 Task: In the Contact  AliceKing@prospectparkzoo.com, Create email and send with subject: 'A Glimpse into the Future: Meet Our Disruptive Offering', and with mail content 'Hello,_x000D_
Welcome to a new era of excellence. Discover the tools and resources that will redefine your industry and set you on a path to greatness._x000D_
Thanks & Regards', attach the document: Contract.pdf and insert image: visitingcard.jpg. Below Thanks & Regards, write snapchat and insert the URL: 'www.snapchat.com'. Mark checkbox to create task to follow up : In 2 business days . Logged in from softage.4@softage.net
Action: Mouse moved to (81, 63)
Screenshot: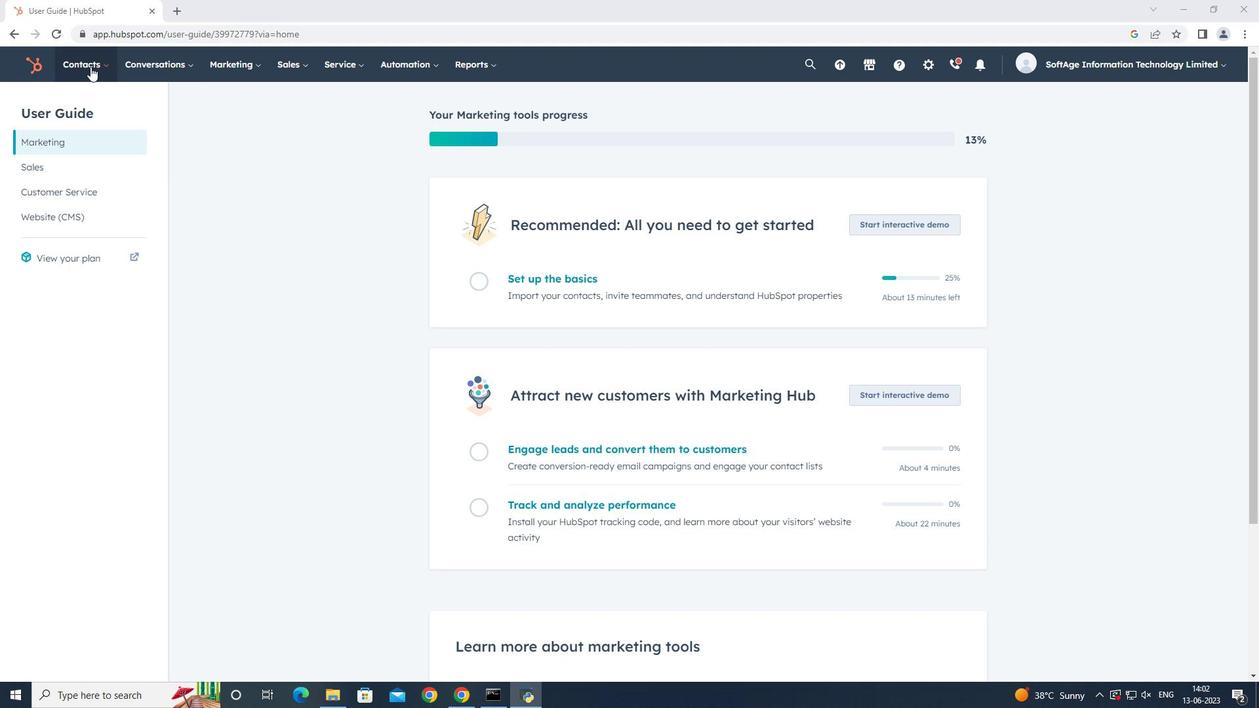 
Action: Mouse pressed left at (81, 63)
Screenshot: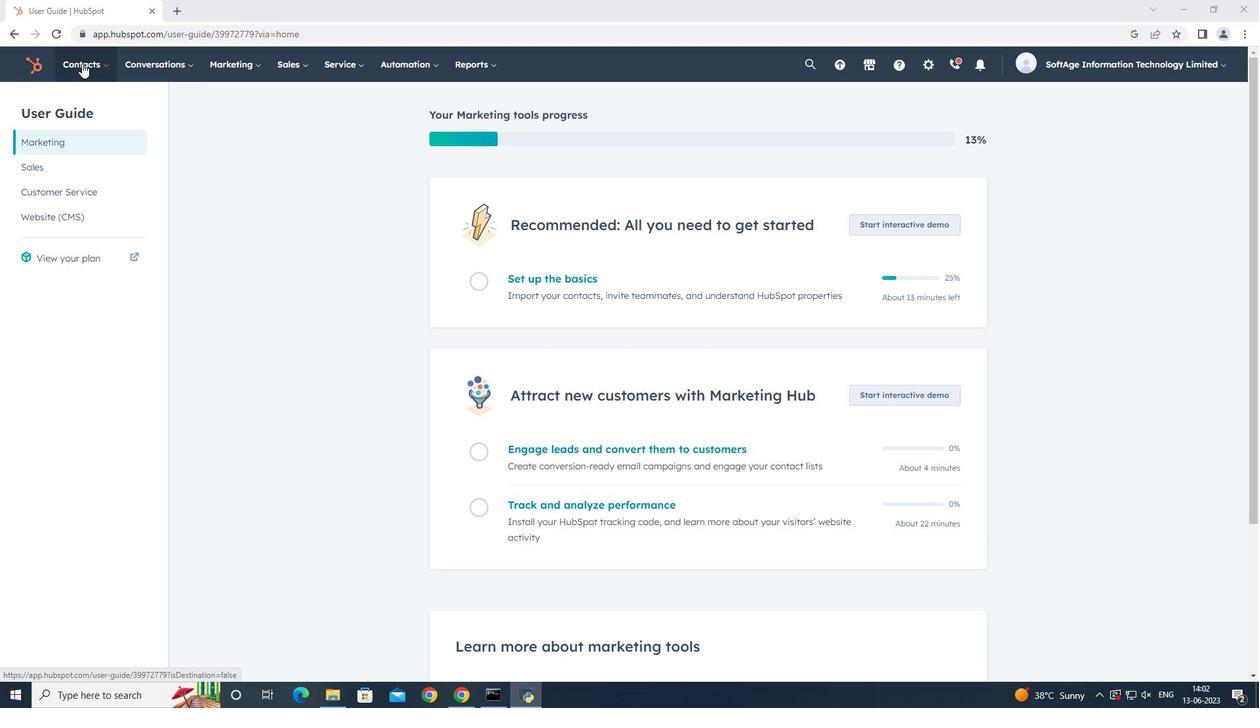 
Action: Mouse moved to (95, 99)
Screenshot: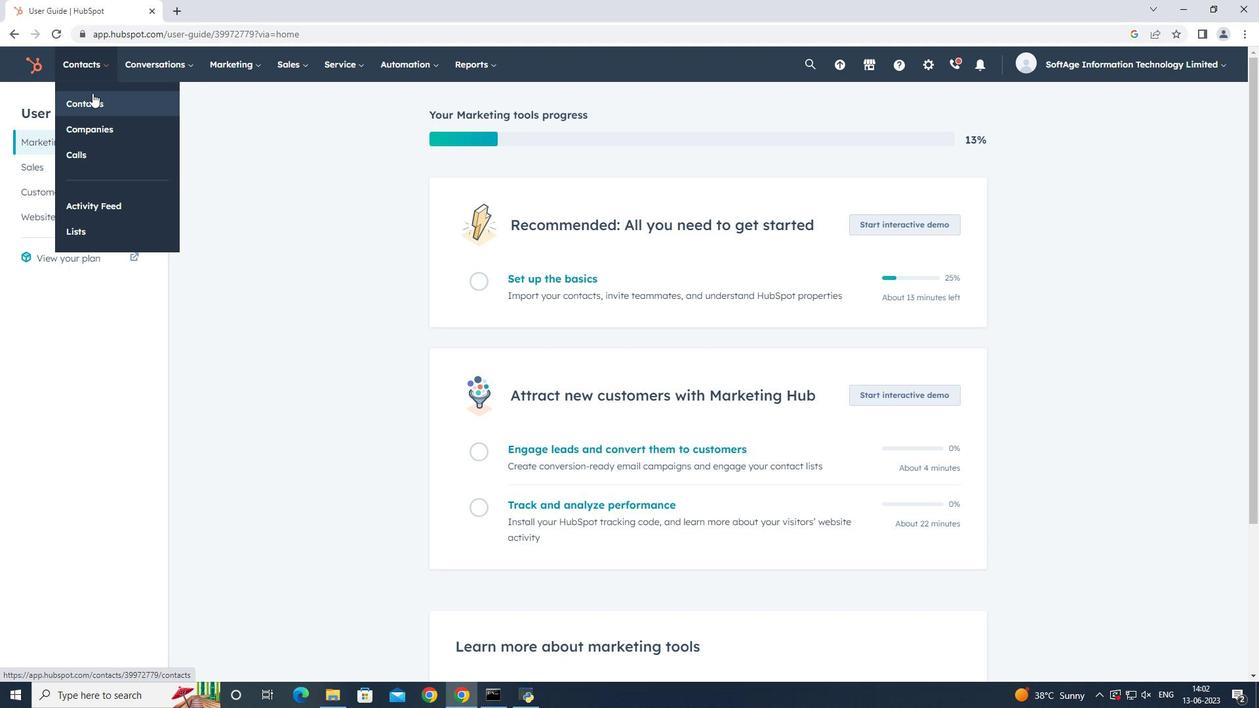 
Action: Mouse pressed left at (95, 99)
Screenshot: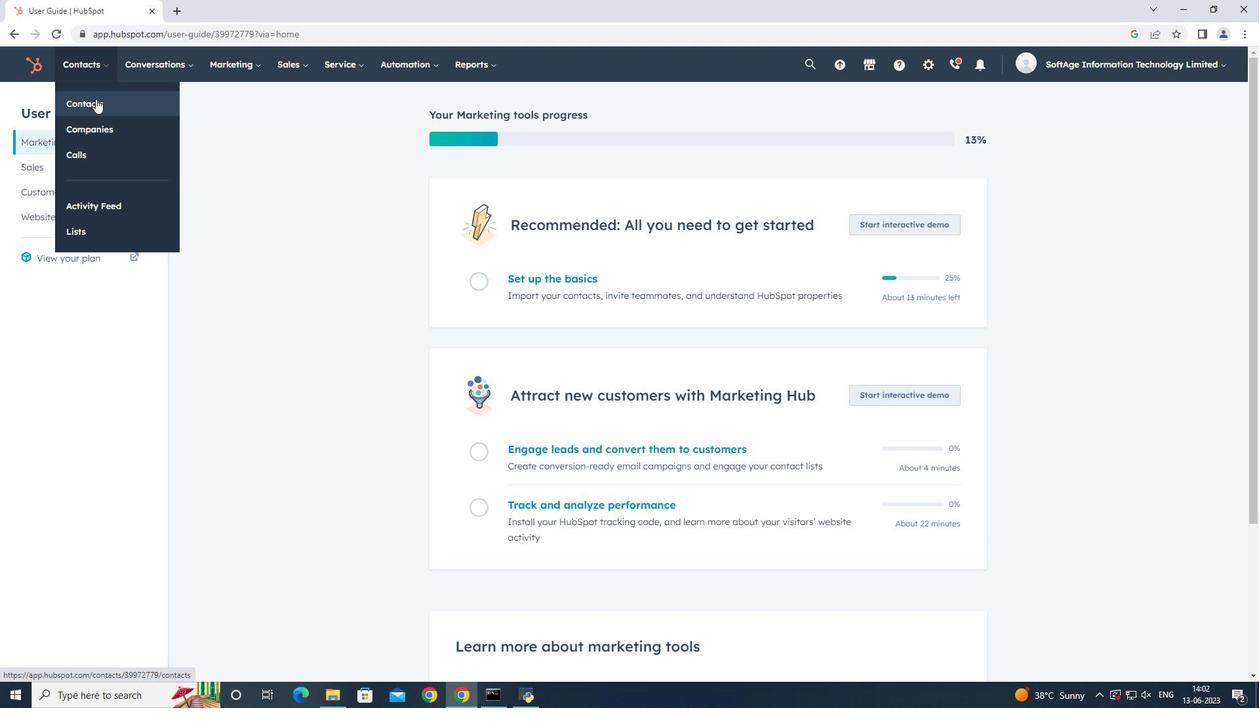 
Action: Mouse moved to (142, 208)
Screenshot: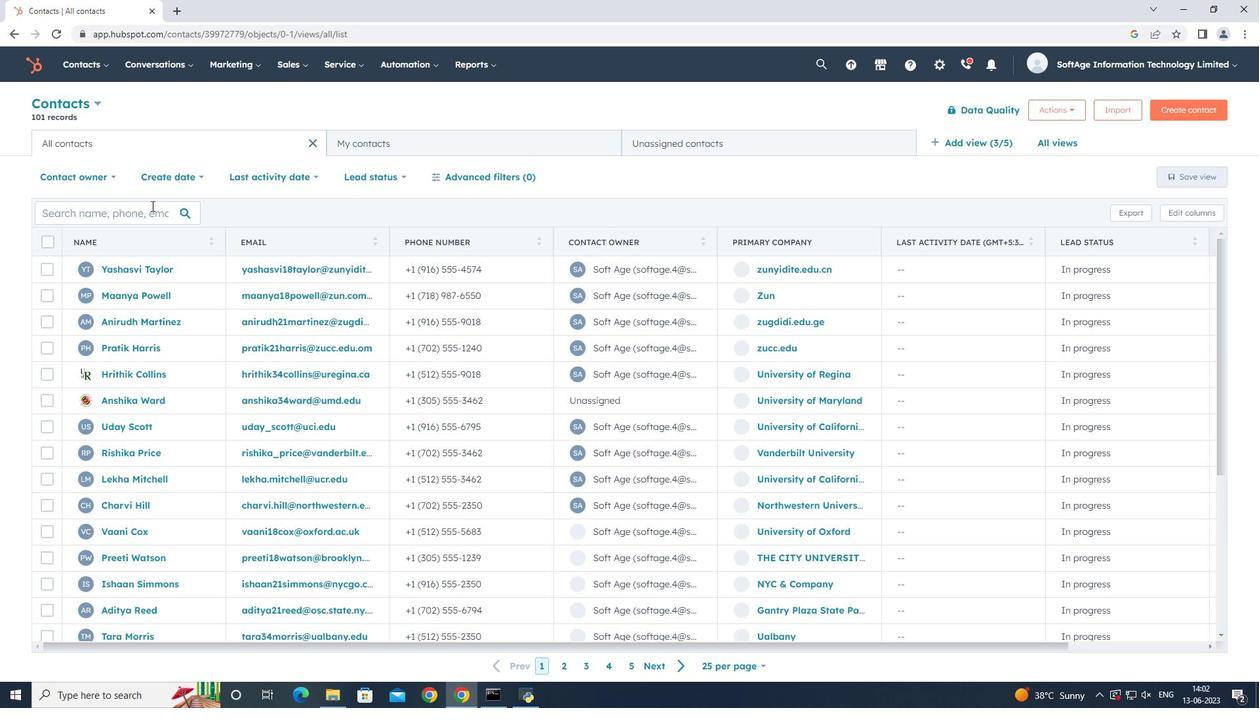 
Action: Mouse pressed left at (142, 208)
Screenshot: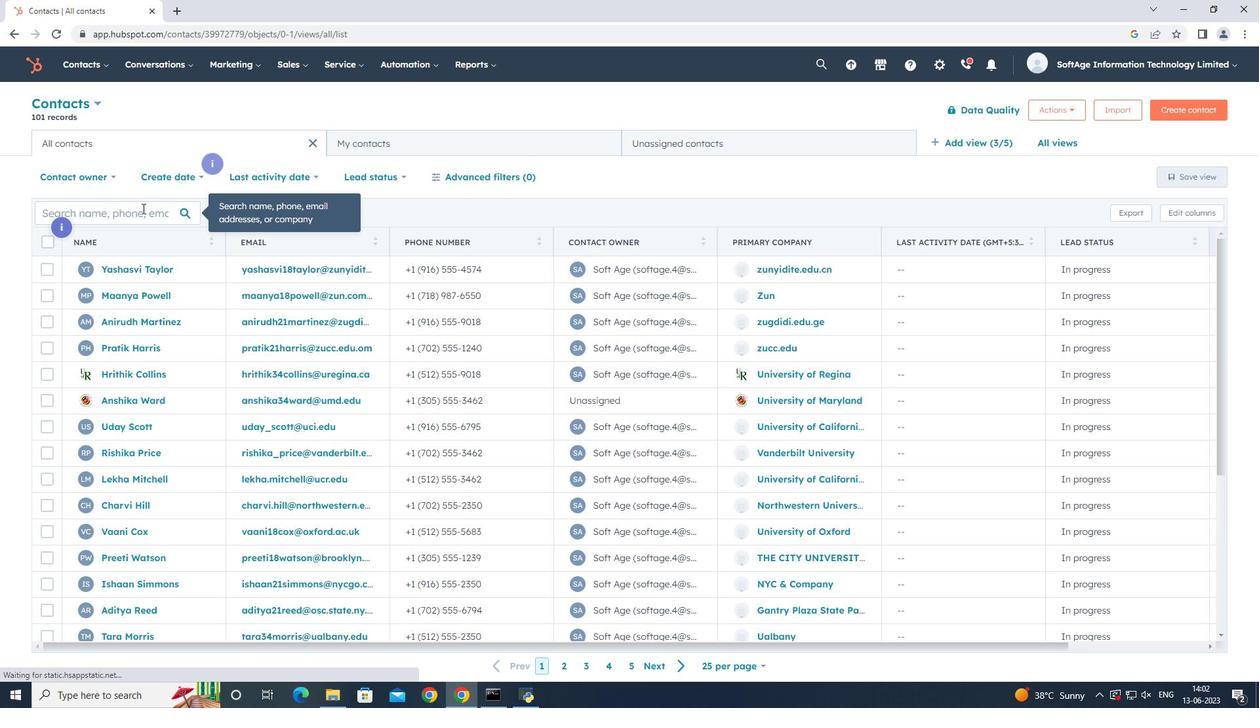 
Action: Key pressed <Key.shift>Alice
Screenshot: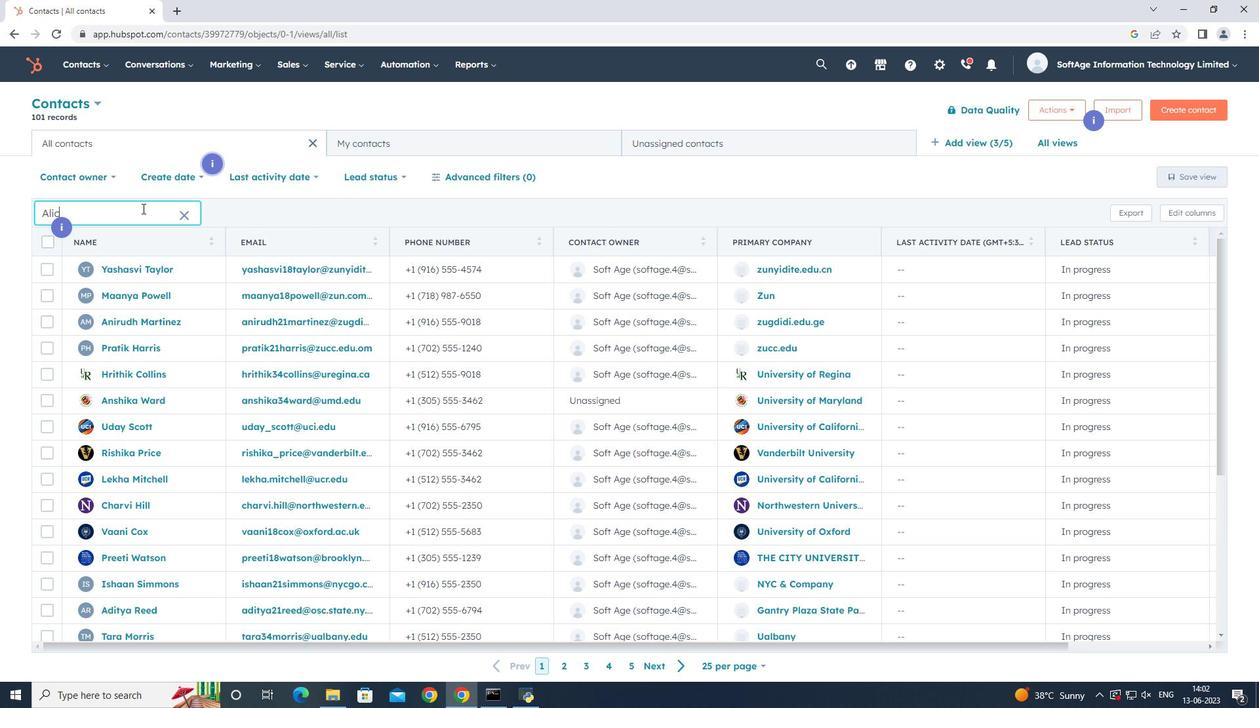 
Action: Mouse moved to (109, 375)
Screenshot: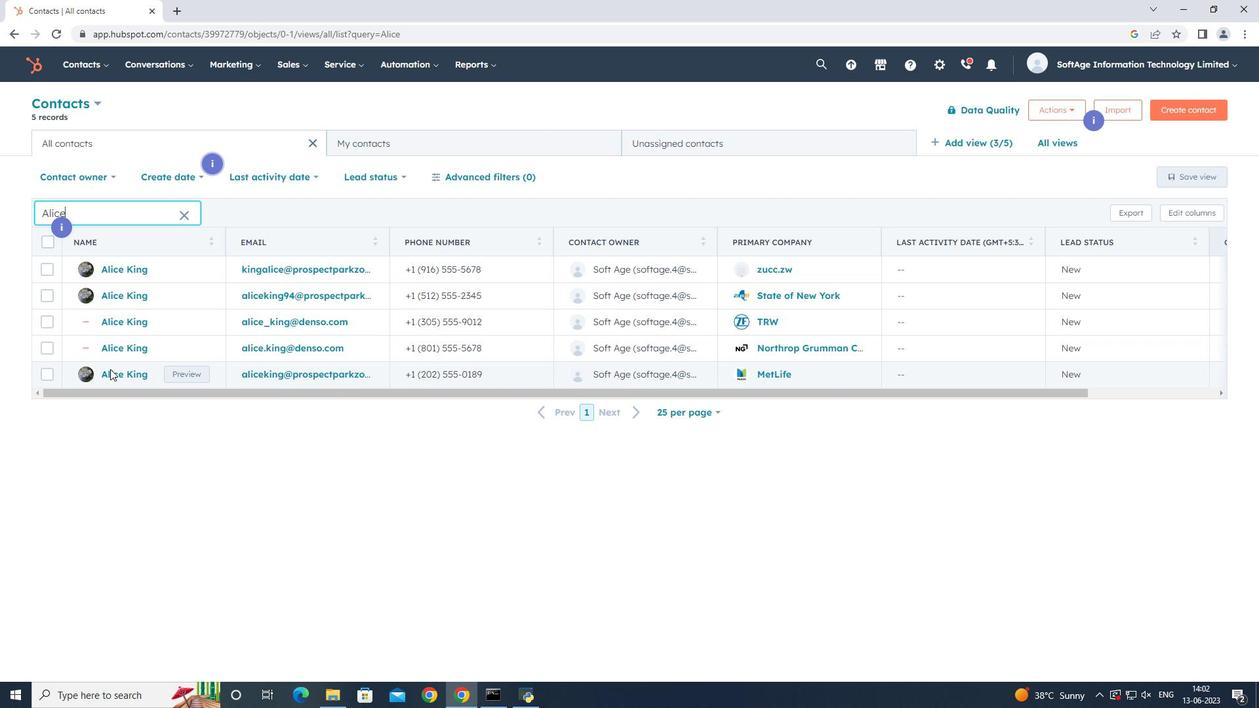 
Action: Mouse pressed left at (109, 375)
Screenshot: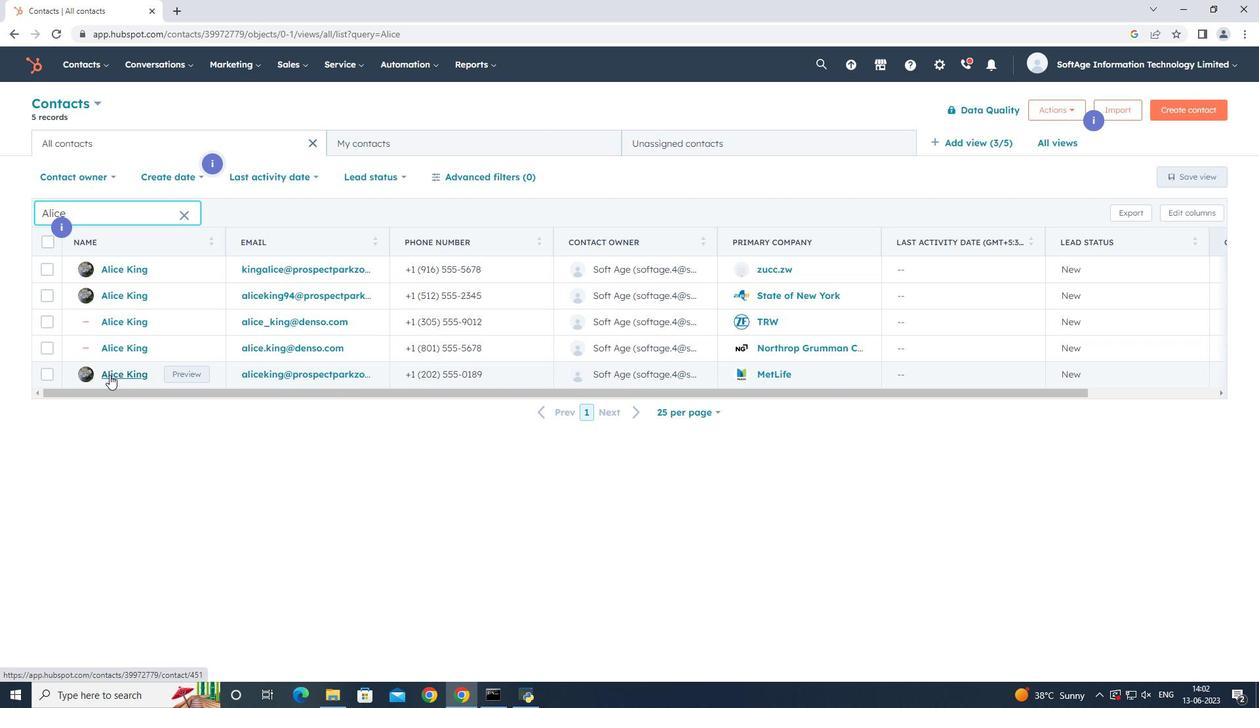 
Action: Mouse moved to (100, 221)
Screenshot: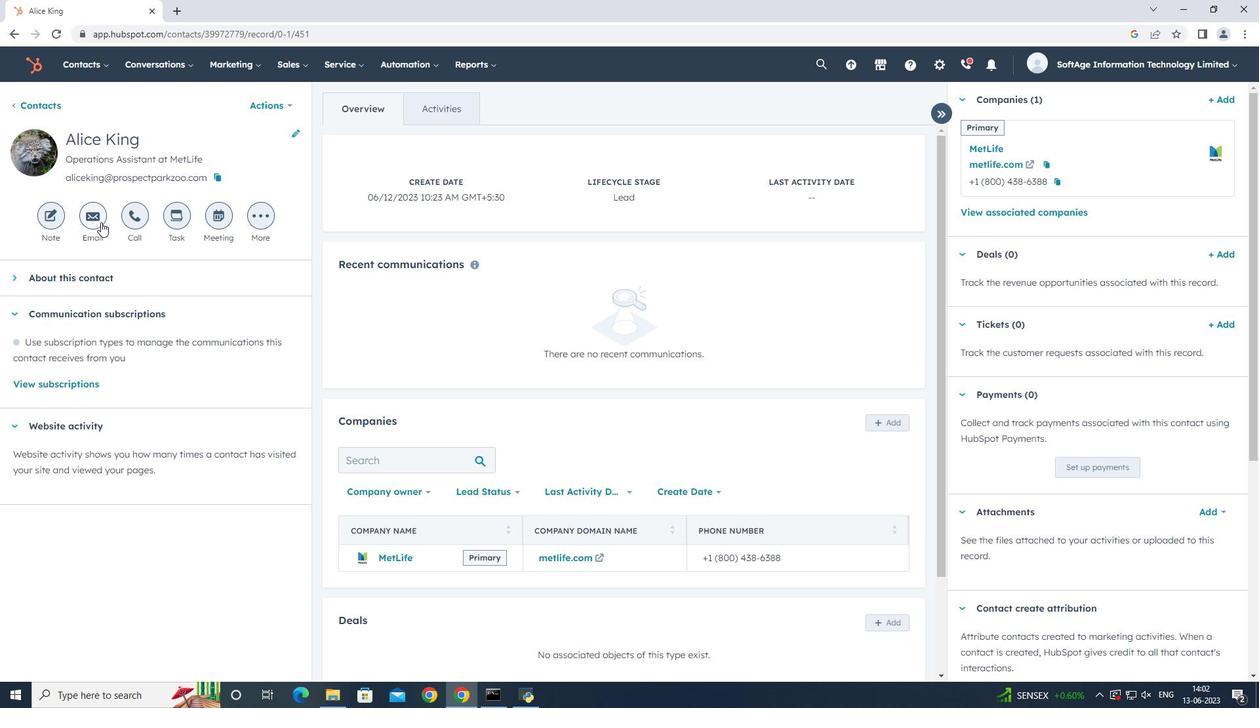 
Action: Mouse pressed left at (100, 221)
Screenshot: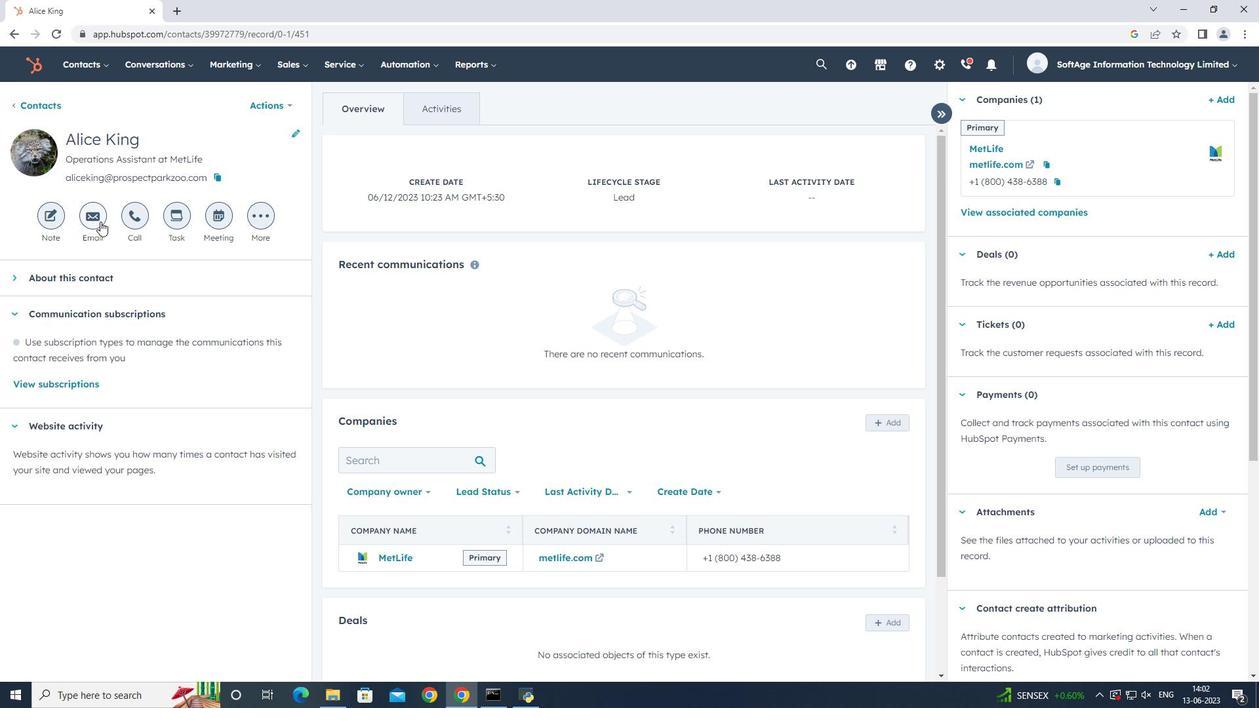 
Action: Mouse moved to (838, 445)
Screenshot: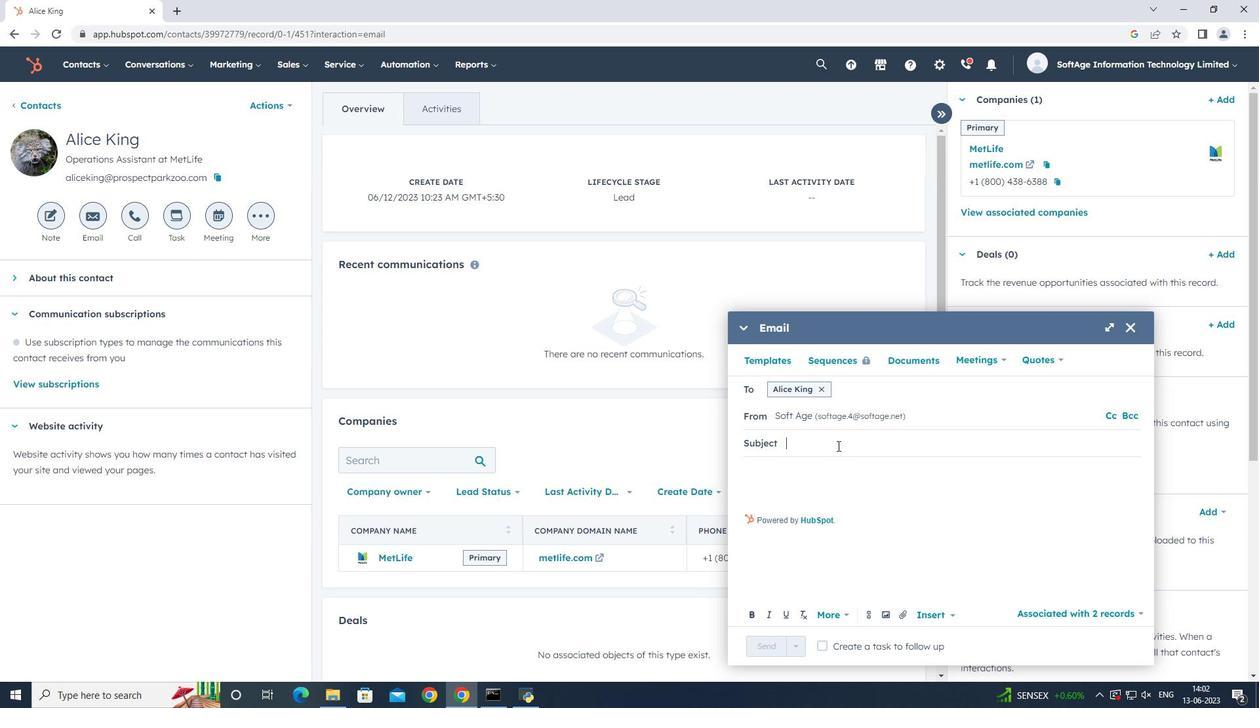 
Action: Key pressed <Key.shift>A<Key.space><Key.shift><Key.shift><Key.shift><Key.shift><Key.shift><Key.shift><Key.shift><Key.shift><Key.shift><Key.shift><Key.shift><Key.shift><Key.shift><Key.shift><Key.shift><Key.shift><Key.shift><Key.shift><Key.shift><Key.shift><Key.shift>Glimpse<Key.space>into<Key.space>the<Key.space><Key.shift><Key.shift><Key.shift><Key.shift>Future<Key.shift_r><Key.shift_r><Key.shift_r>:<Key.space><Key.shift_r><Key.shift_r><Key.shift_r><Key.shift_r><Key.shift_r><Key.shift_r><Key.shift_r><Key.shift_r><Key.shift_r><Key.shift_r><Key.shift_r>Meet<Key.space><Key.shift_r><Key.shift_r><Key.shift_r><Key.shift_r><Key.shift_r>Our<Key.space><Key.shift><Key.shift><Key.shift><Key.shift><Key.shift><Key.shift><Key.shift><Key.shift><Key.shift><Key.shift><Key.shift><Key.shift><Key.shift><Key.shift><Key.shift><Key.shift><Key.shift><Key.shift><Key.shift><Key.shift><Key.shift><Key.shift><Key.shift><Key.shift>Disruptive<Key.space><Key.shift_r><Key.shift_r><Key.shift_r><Key.shift_r>Offering
Screenshot: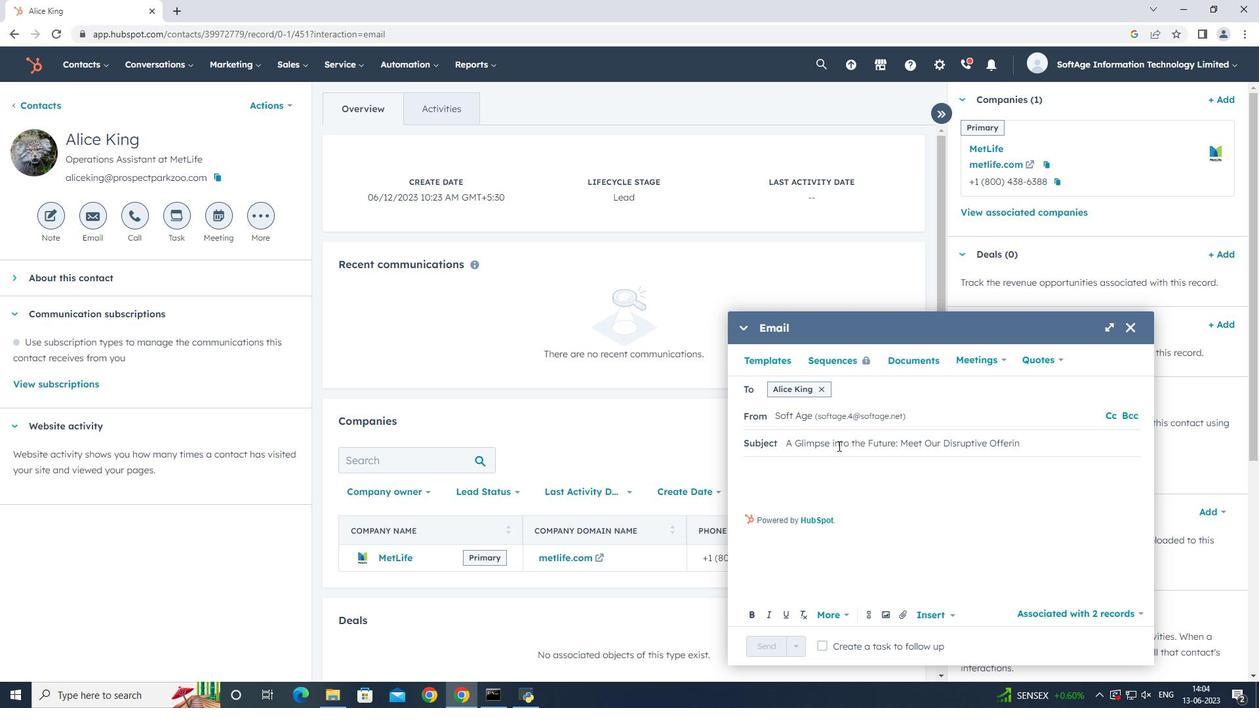 
Action: Mouse moved to (900, 481)
Screenshot: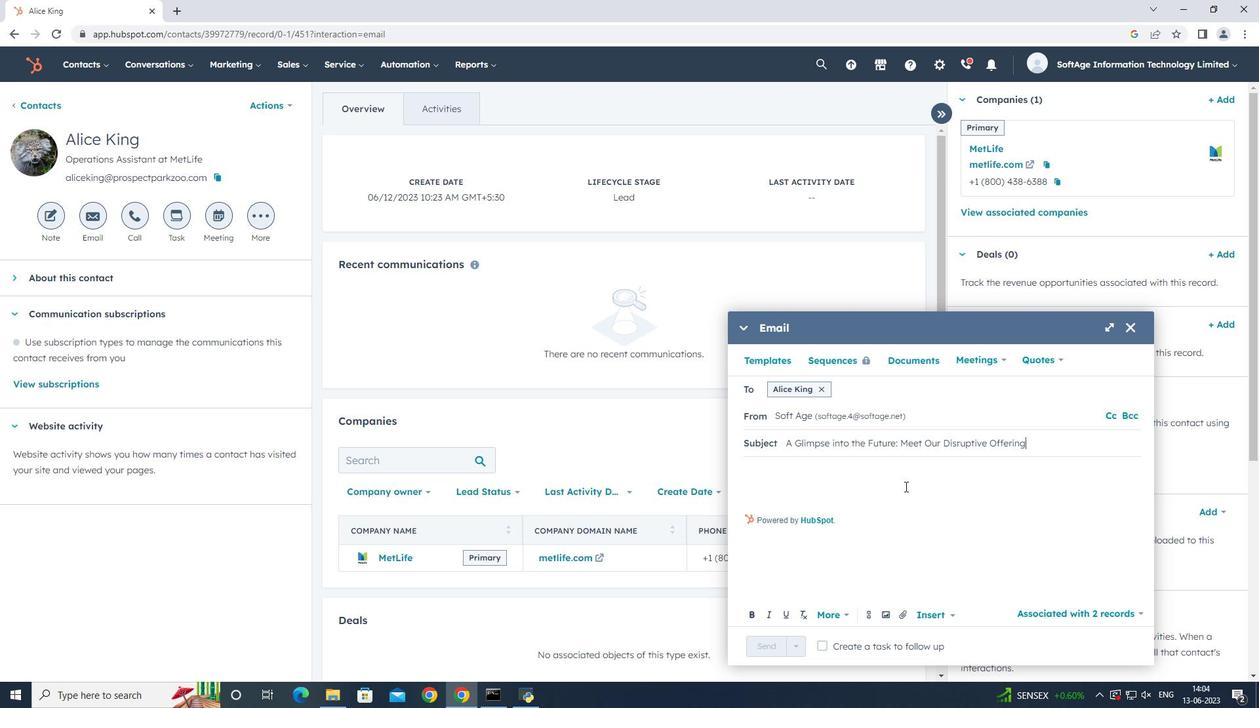 
Action: Mouse pressed left at (900, 481)
Screenshot: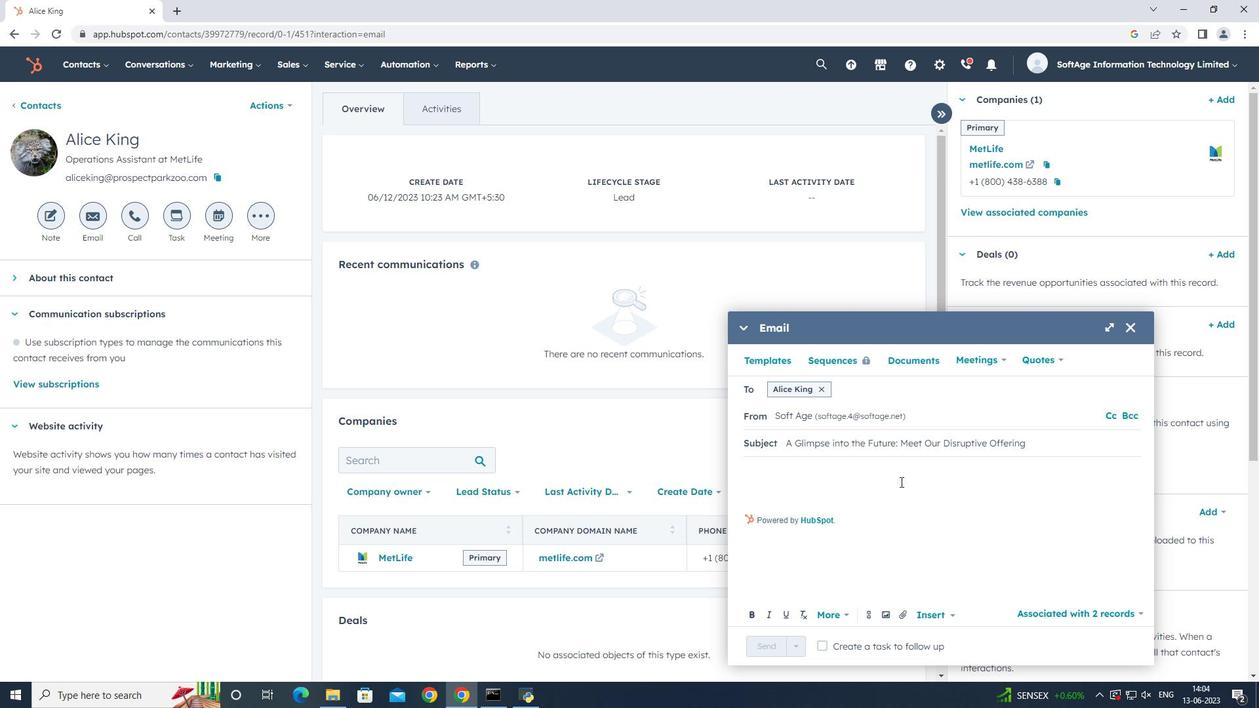 
Action: Mouse moved to (900, 470)
Screenshot: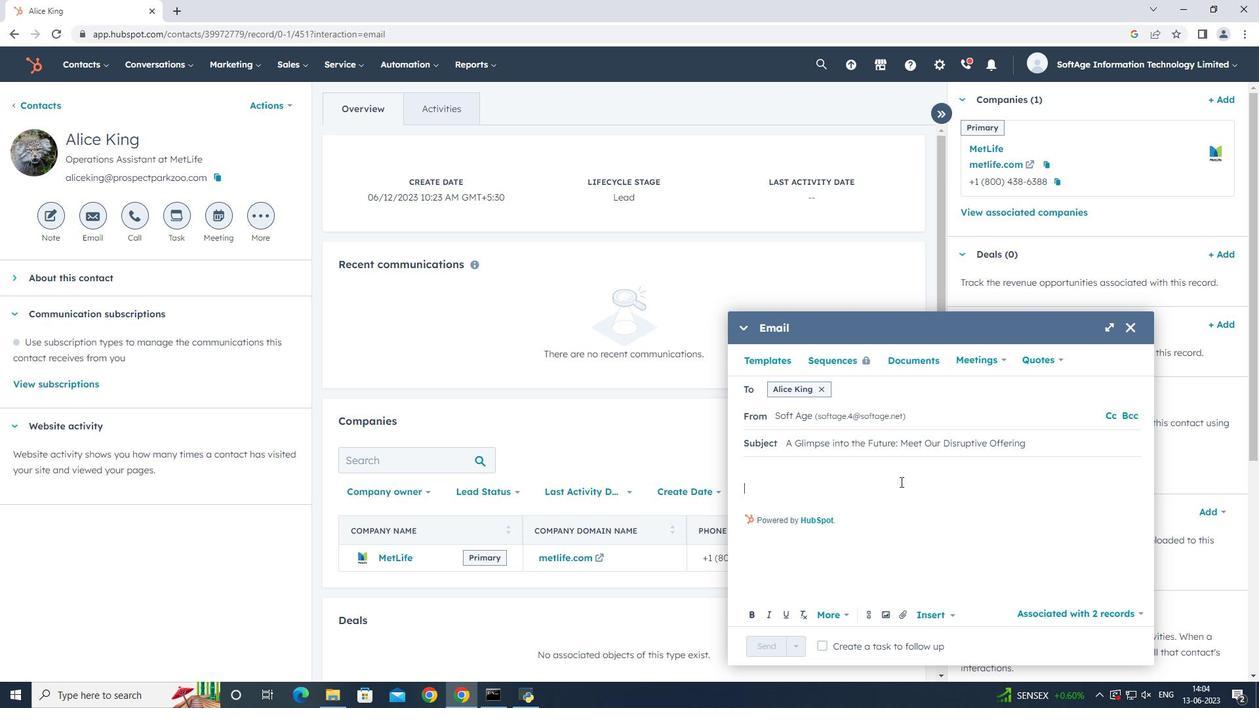 
Action: Mouse pressed left at (900, 470)
Screenshot: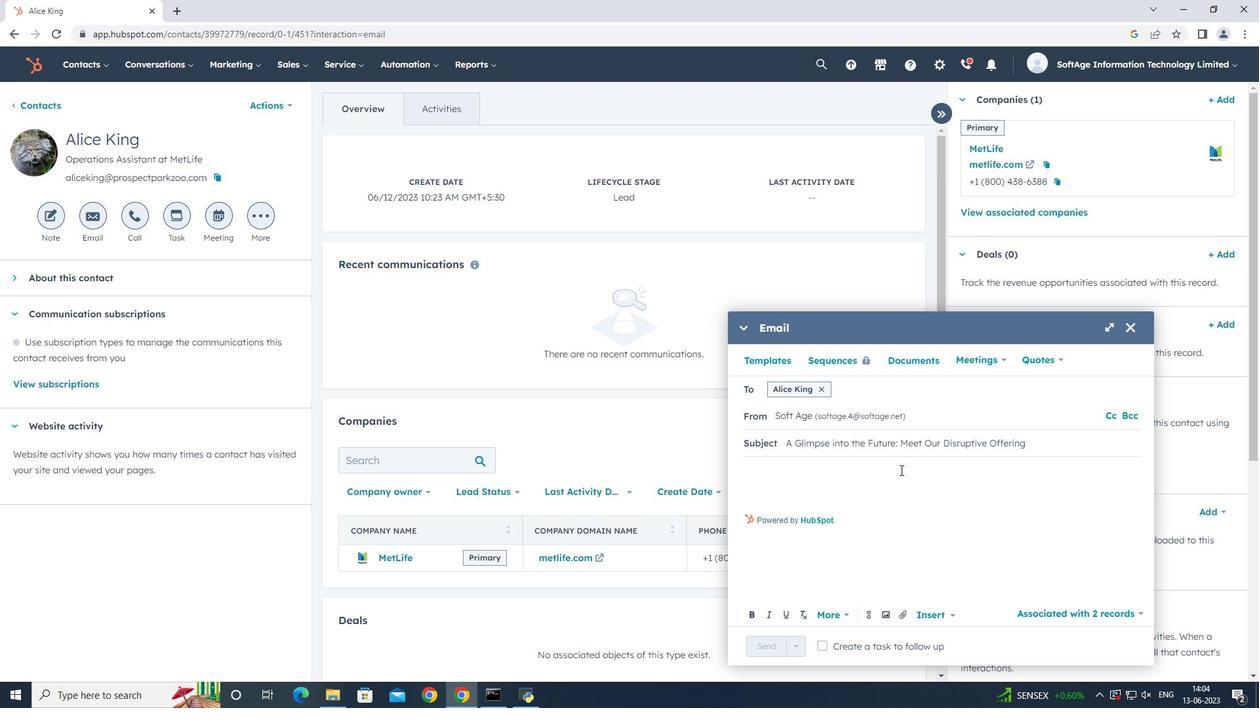 
Action: Mouse moved to (902, 464)
Screenshot: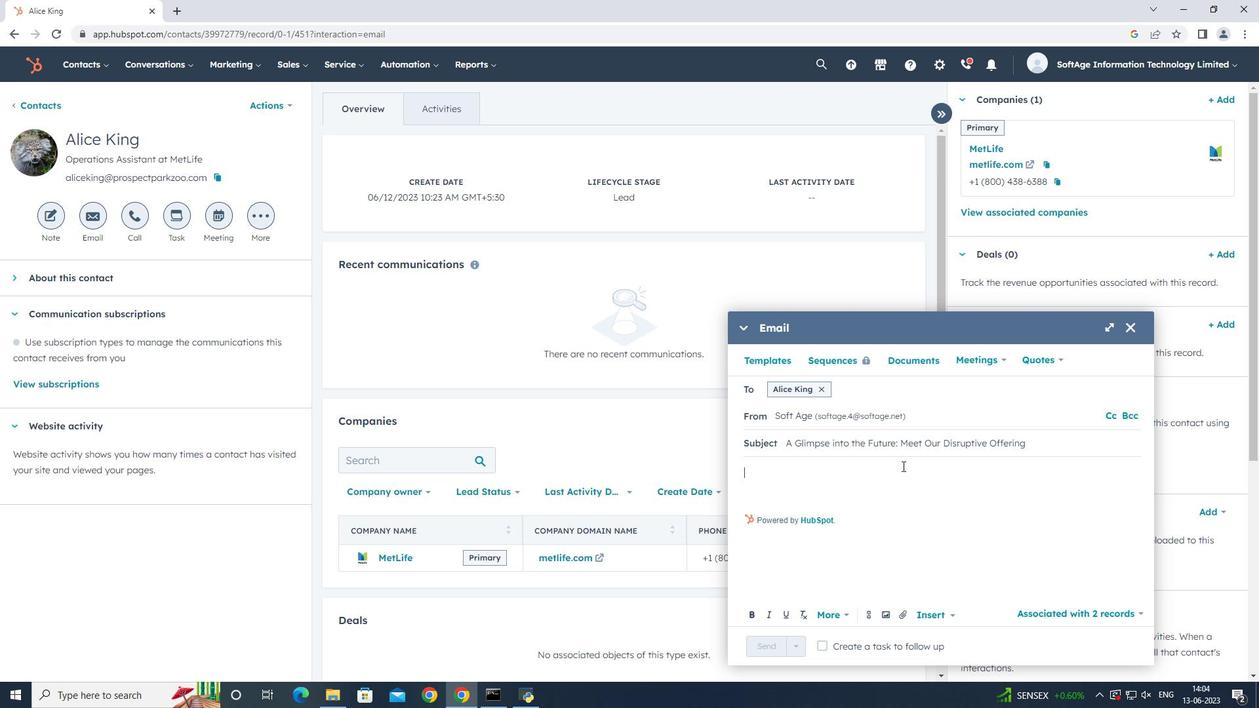 
Action: Key pressed <Key.shift>Hello,<Key.down><Key.down><Key.up><Key.down>
Screenshot: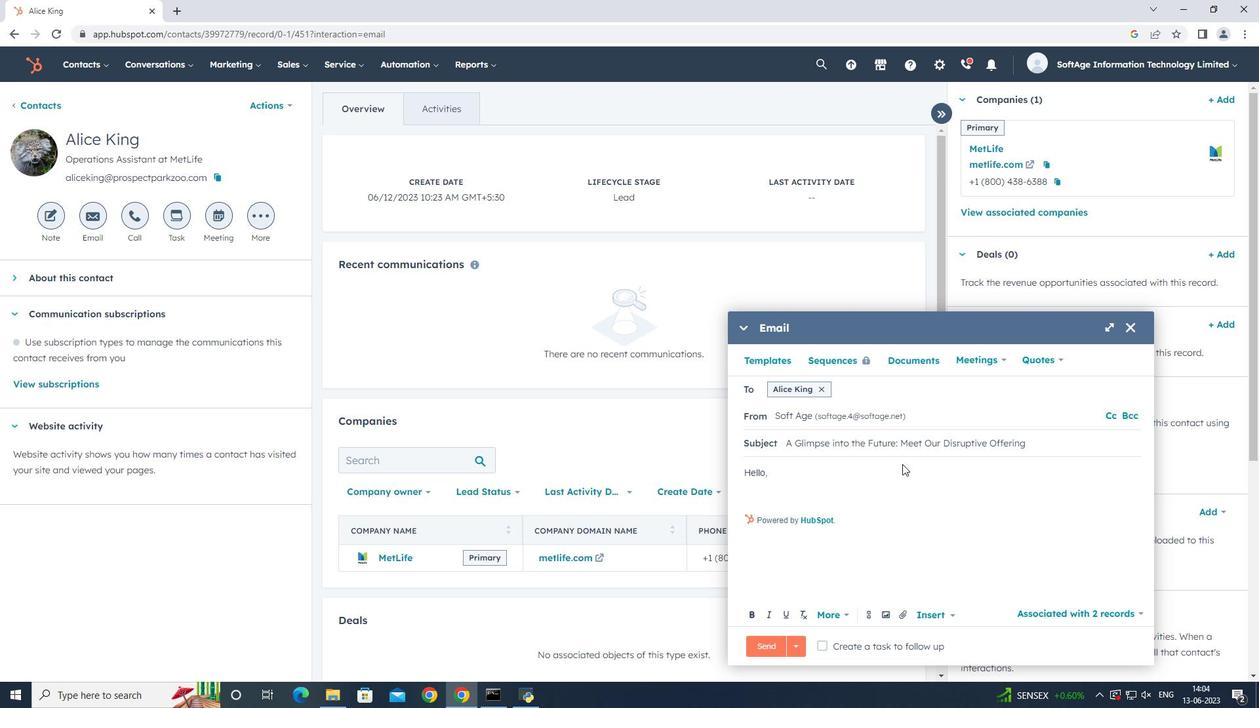 
Action: Mouse moved to (966, 479)
Screenshot: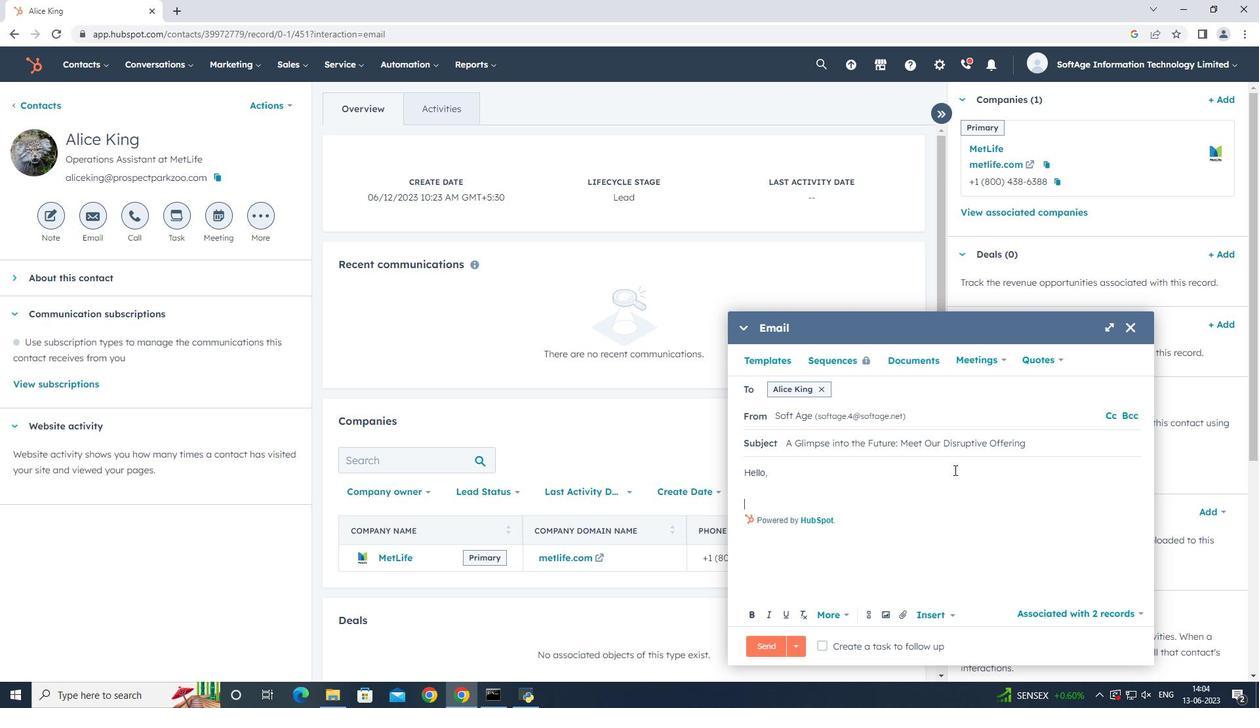 
Action: Key pressed <Key.up><Key.down>
Screenshot: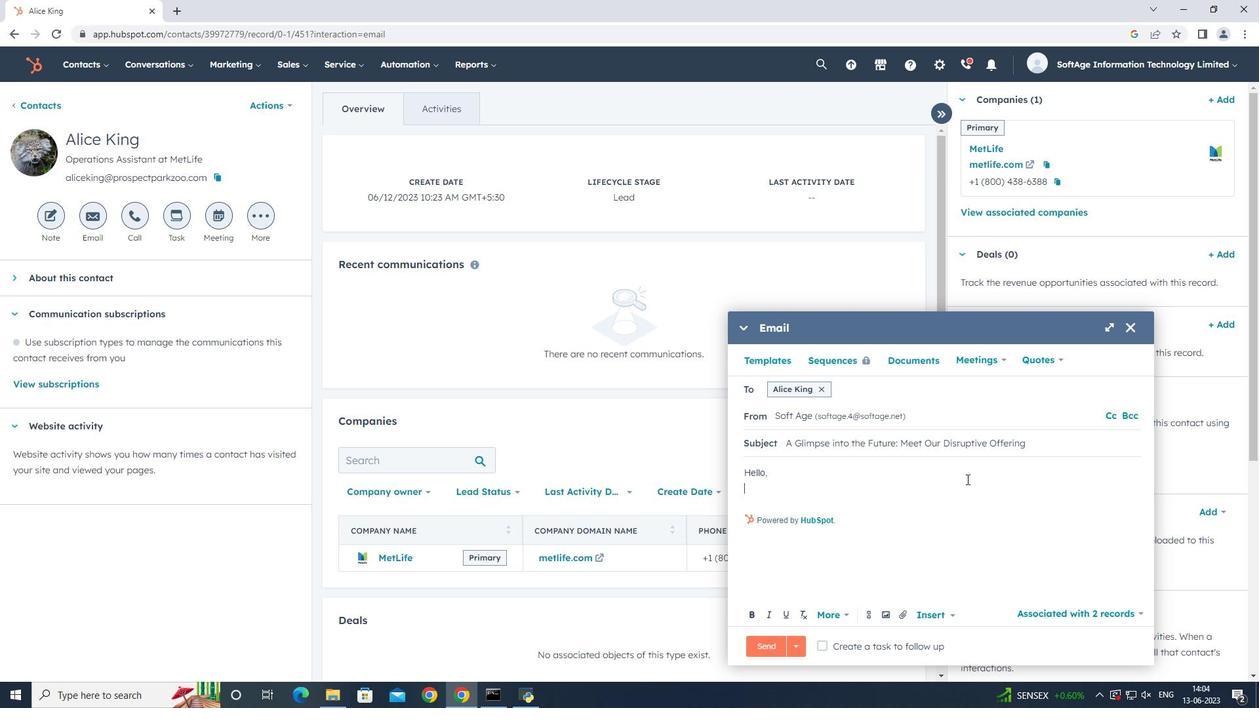 
Action: Mouse moved to (948, 519)
Screenshot: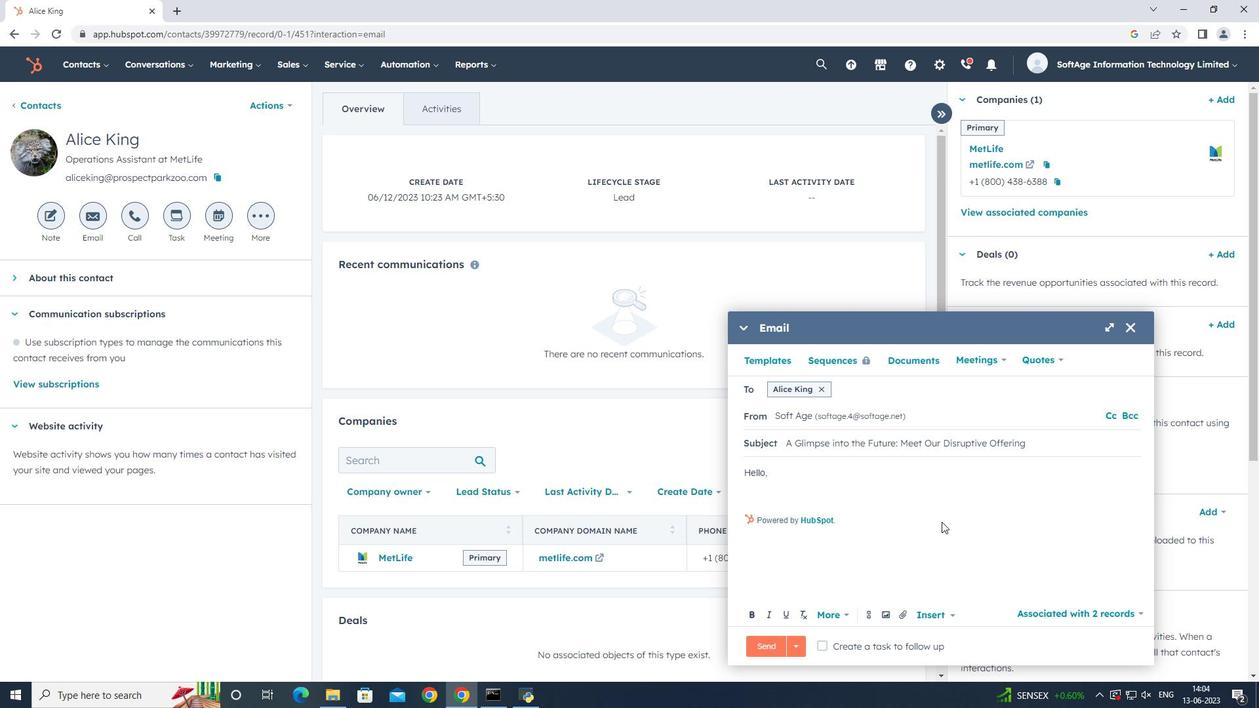 
Action: Key pressed <Key.shift><Key.shift><Key.shift><Key.shift><Key.shift><Key.shift><Key.shift><Key.shift><Key.shift><Key.shift><Key.shift><Key.shift><Key.shift><Key.shift><Key.shift><Key.shift><Key.shift><Key.shift><Key.shift><Key.shift><Key.shift><Key.shift><Key.shift><Key.shift><Key.shift>Welcome<Key.space>to<Key.space>a<Key.space>new<Key.space>era<Key.space>of<Key.space>excellence.<Key.space><Key.shift><Key.shift>Disci<Key.backspace>over<Key.space>the<Key.space>tools<Key.space>and<Key.space>resources<Key.space>that<Key.space>will<Key.space>redefine<Key.space>your<Key.space>industry<Key.space>and<Key.space>set<Key.space>you<Key.space>on<Key.space>a<Key.space>path<Key.space>to<Key.space>greatness.<Key.enter><Key.enter><Key.shift>Thanks<Key.space><Key.shift>&<Key.space><Key.shift>Regards,<Key.enter>
Screenshot: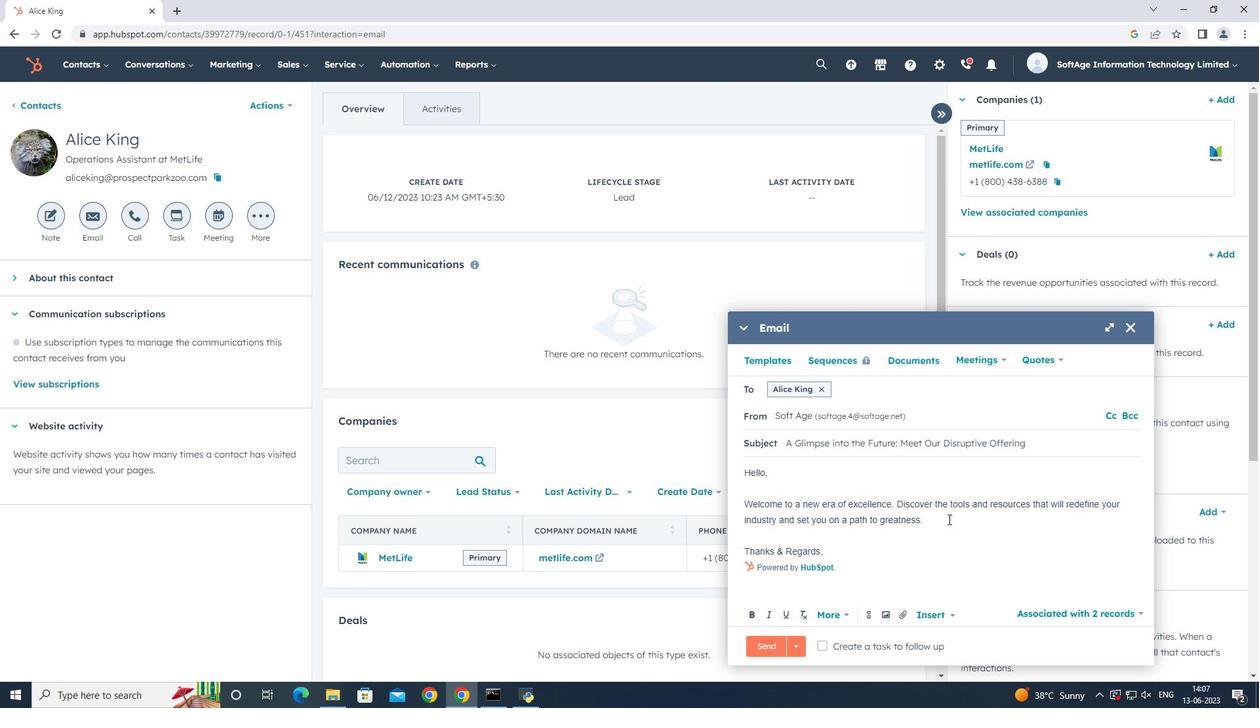 
Action: Mouse moved to (880, 521)
Screenshot: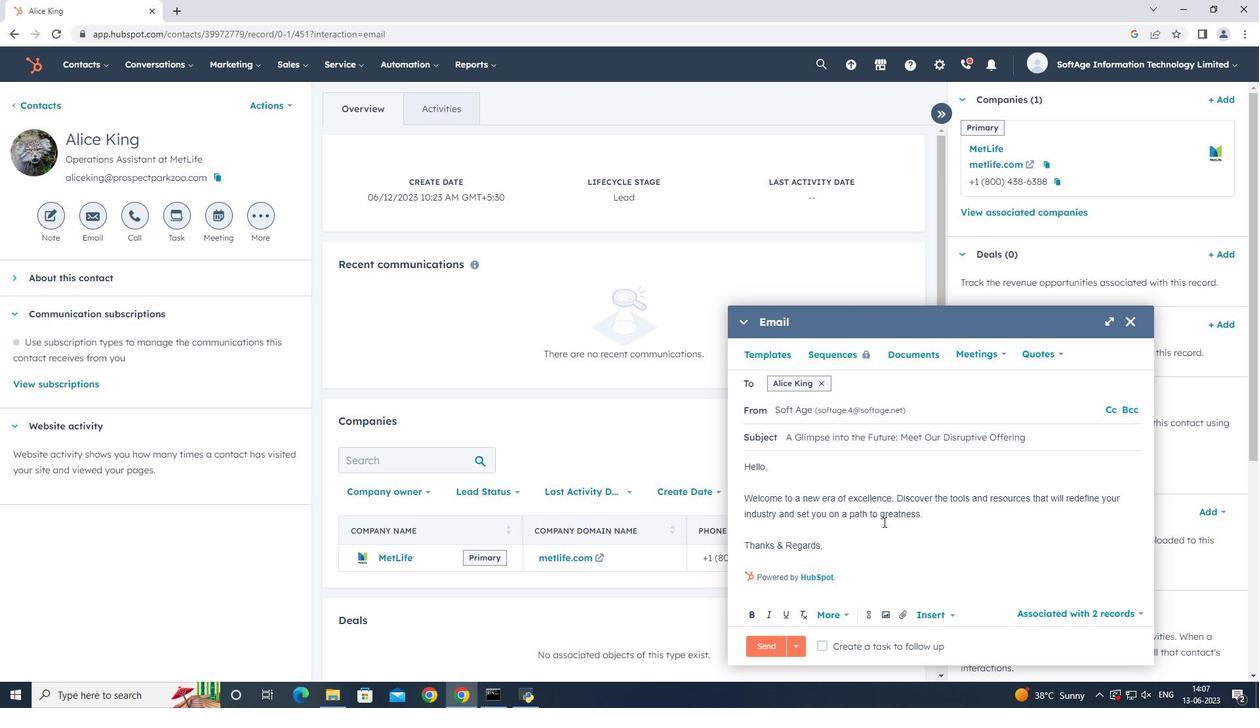 
Action: Key pressed <Key.backspace>
Screenshot: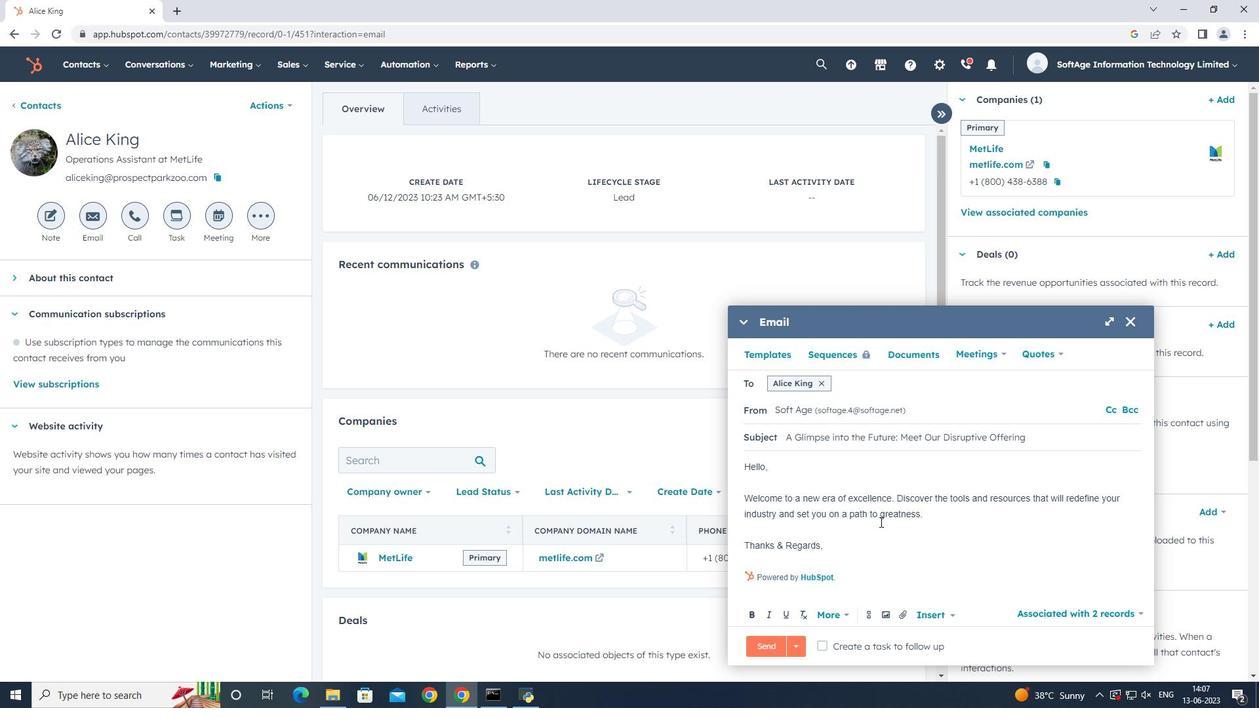 
Action: Mouse moved to (901, 617)
Screenshot: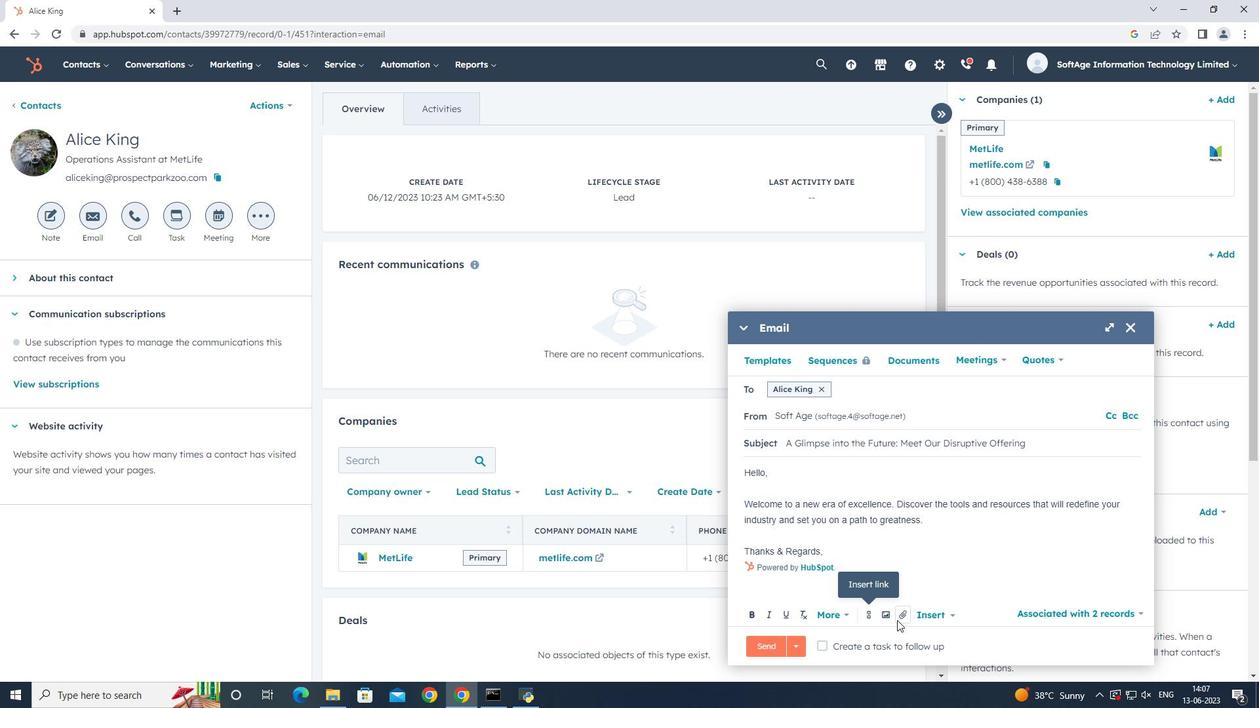 
Action: Mouse pressed left at (901, 617)
Screenshot: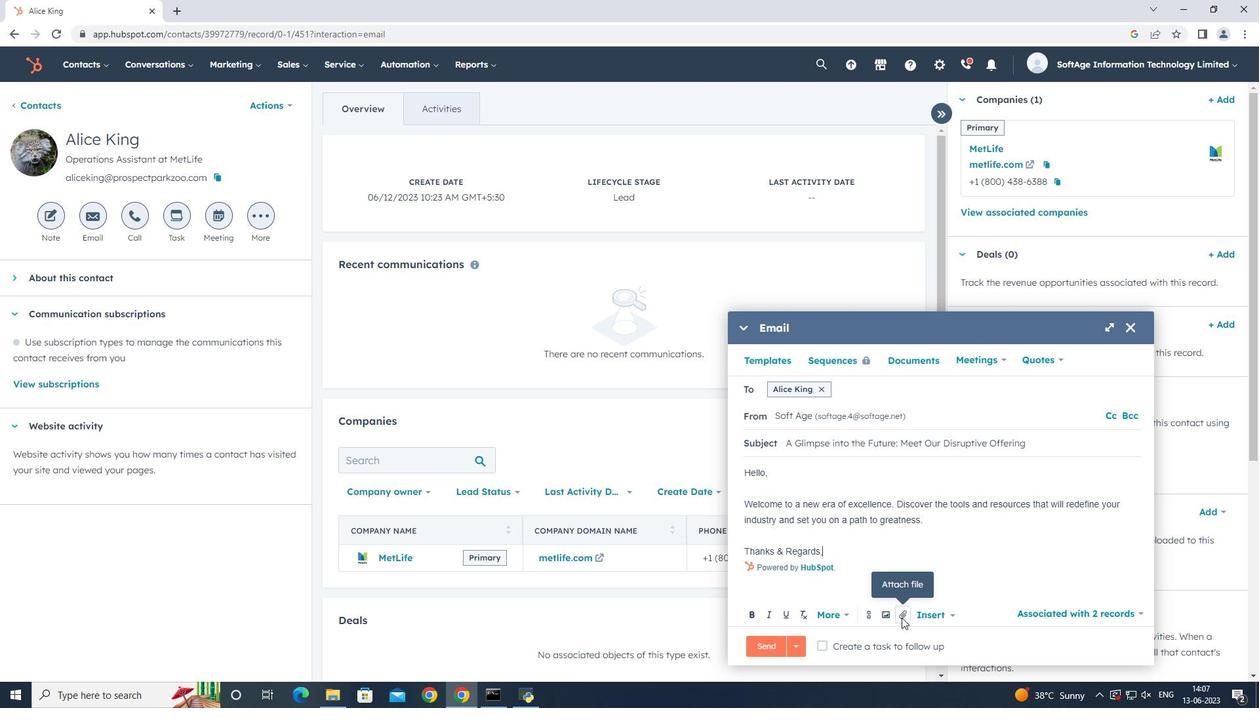 
Action: Mouse moved to (919, 581)
Screenshot: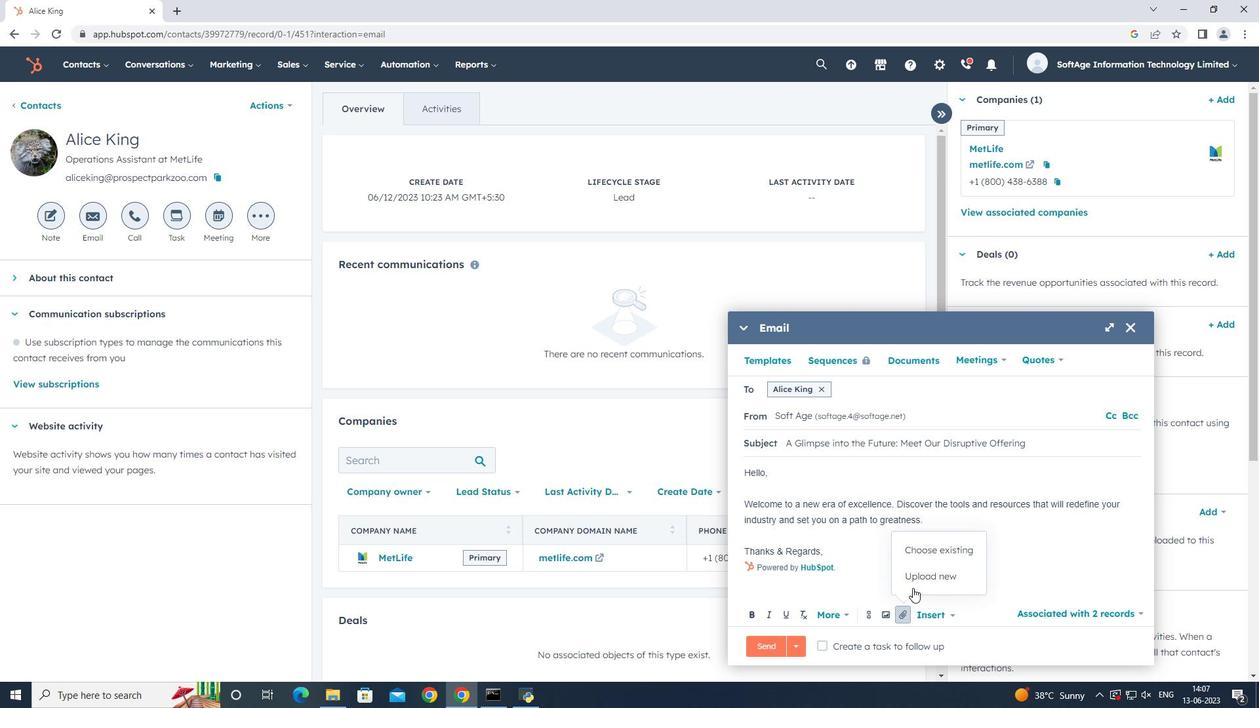 
Action: Mouse pressed left at (919, 581)
Screenshot: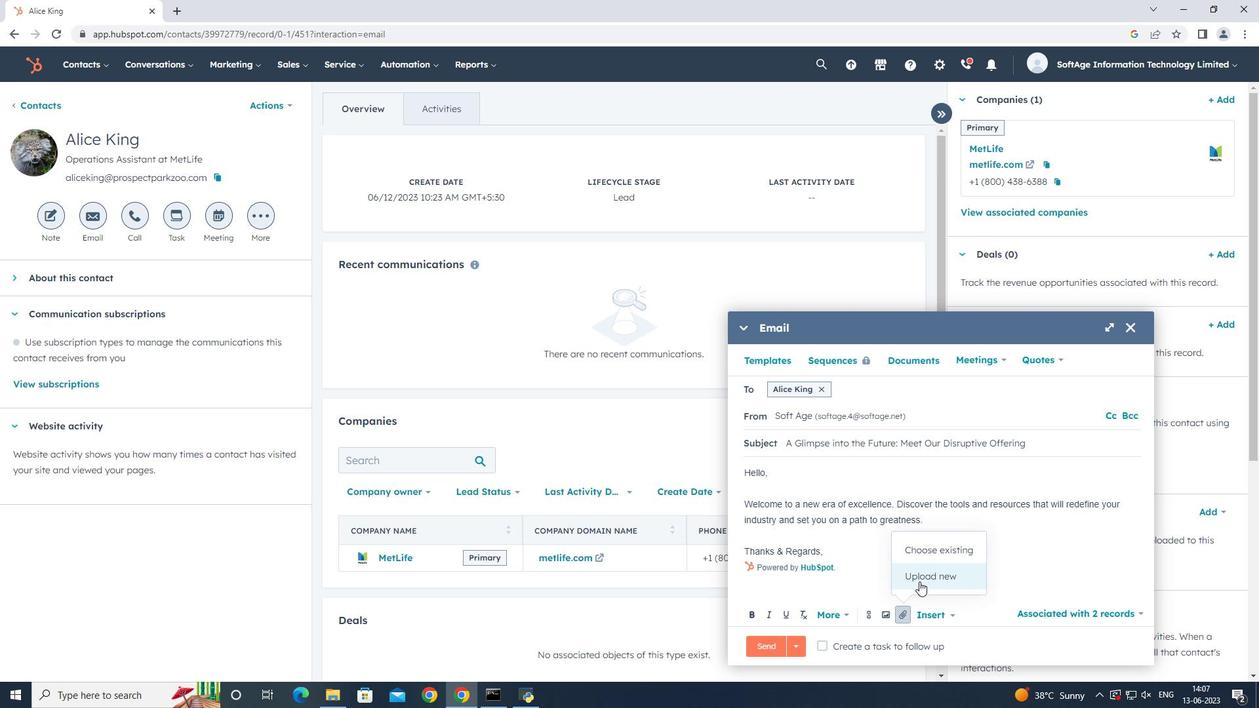 
Action: Mouse moved to (306, 133)
Screenshot: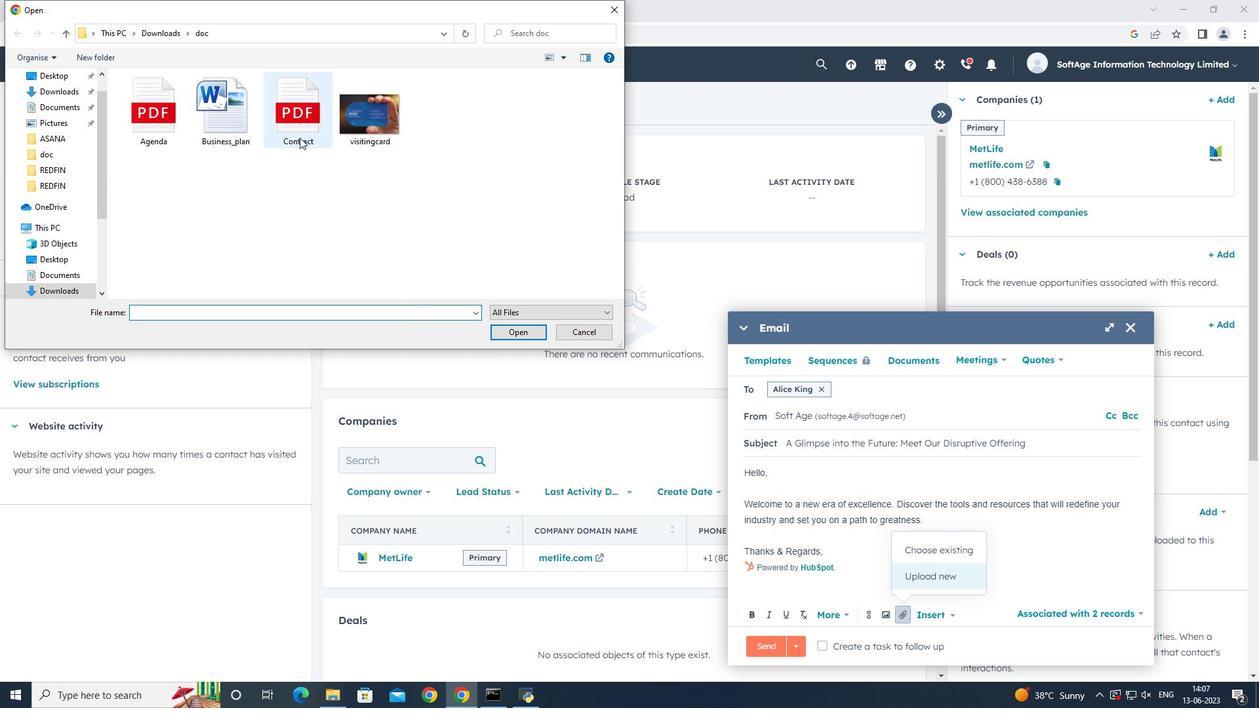 
Action: Mouse pressed left at (306, 133)
Screenshot: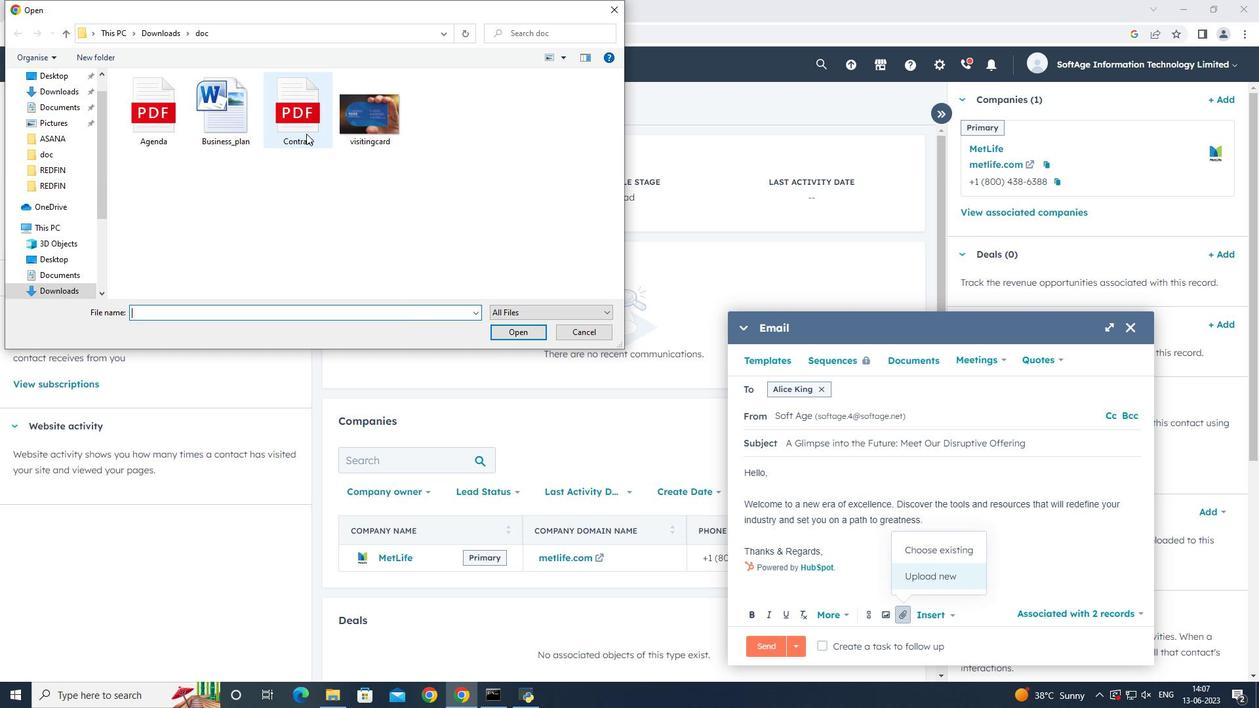
Action: Mouse pressed left at (306, 133)
Screenshot: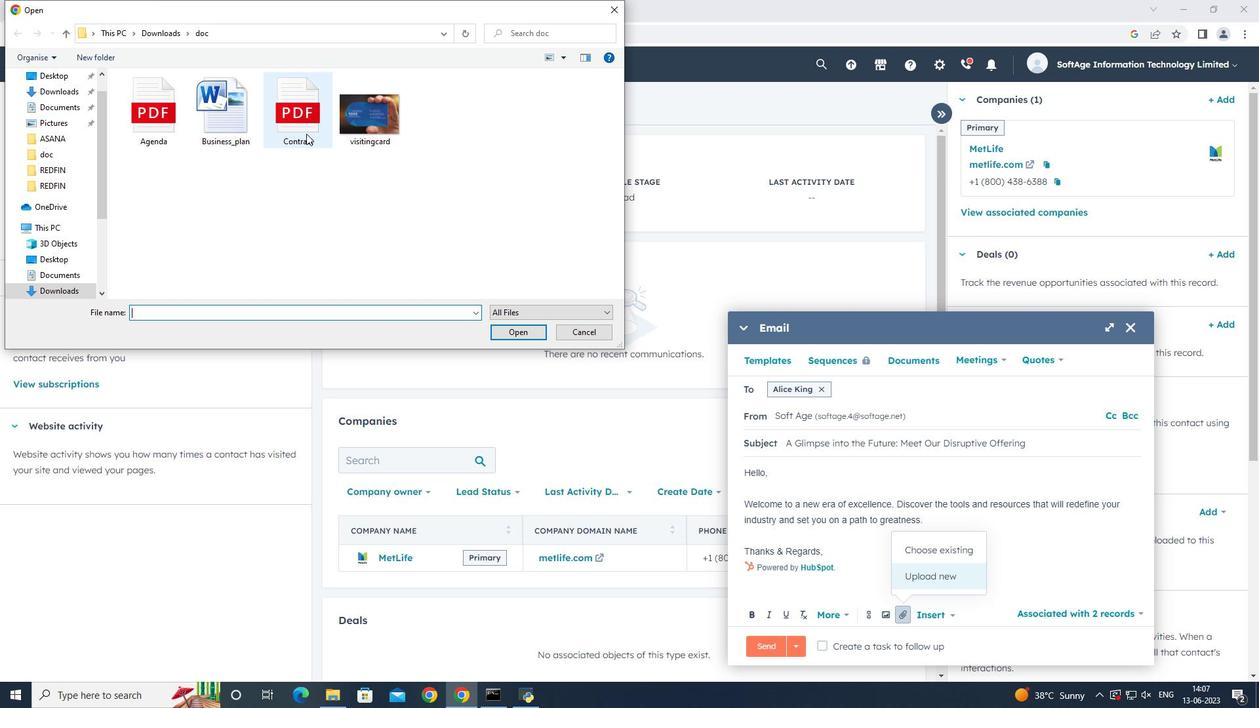
Action: Mouse moved to (889, 580)
Screenshot: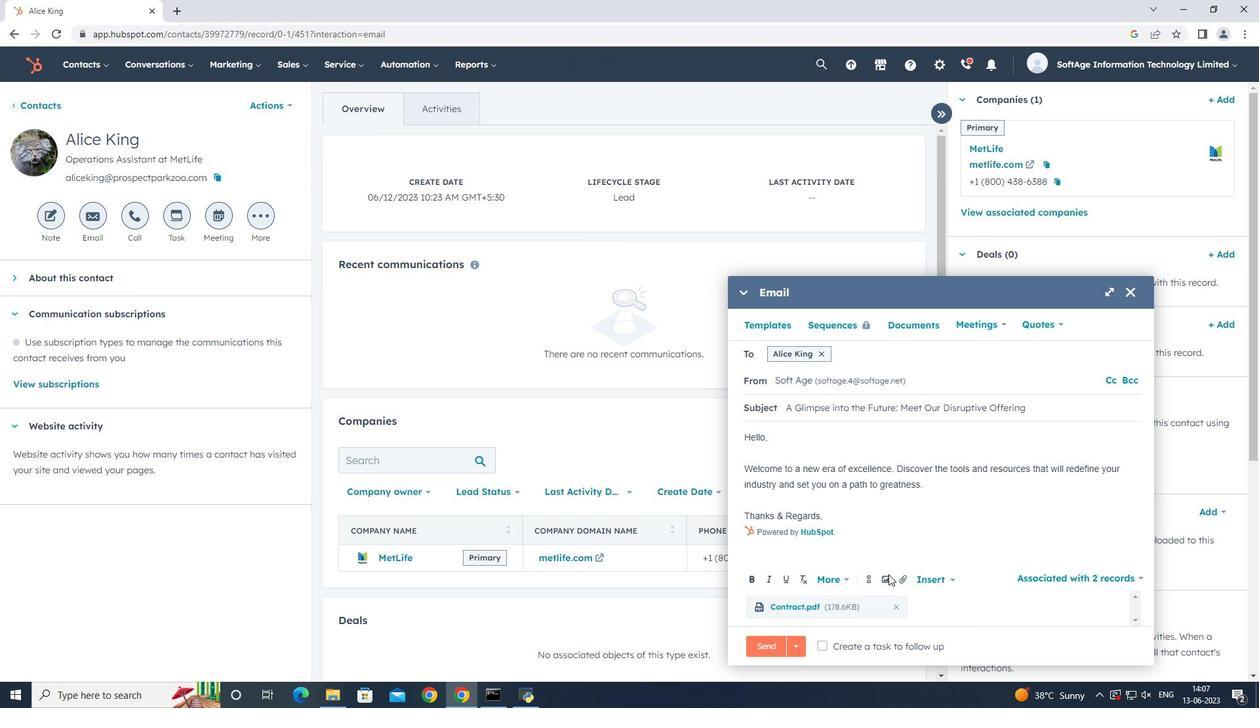 
Action: Mouse pressed left at (889, 580)
Screenshot: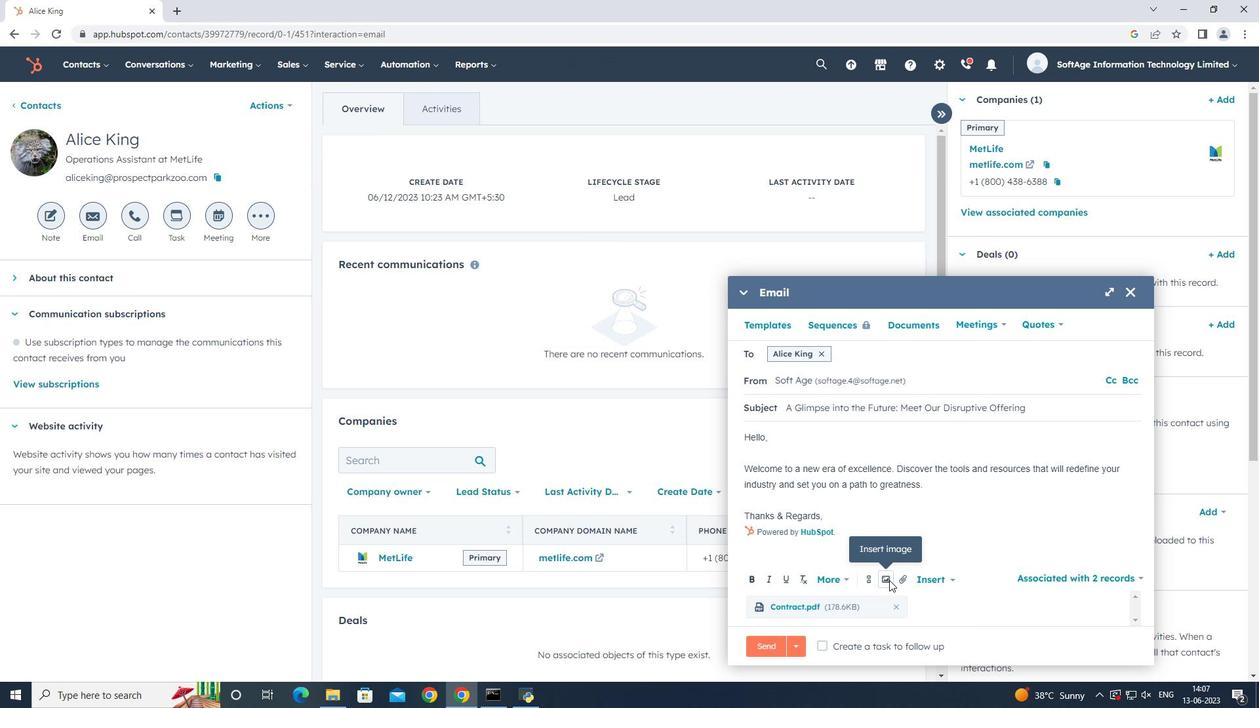 
Action: Mouse moved to (907, 547)
Screenshot: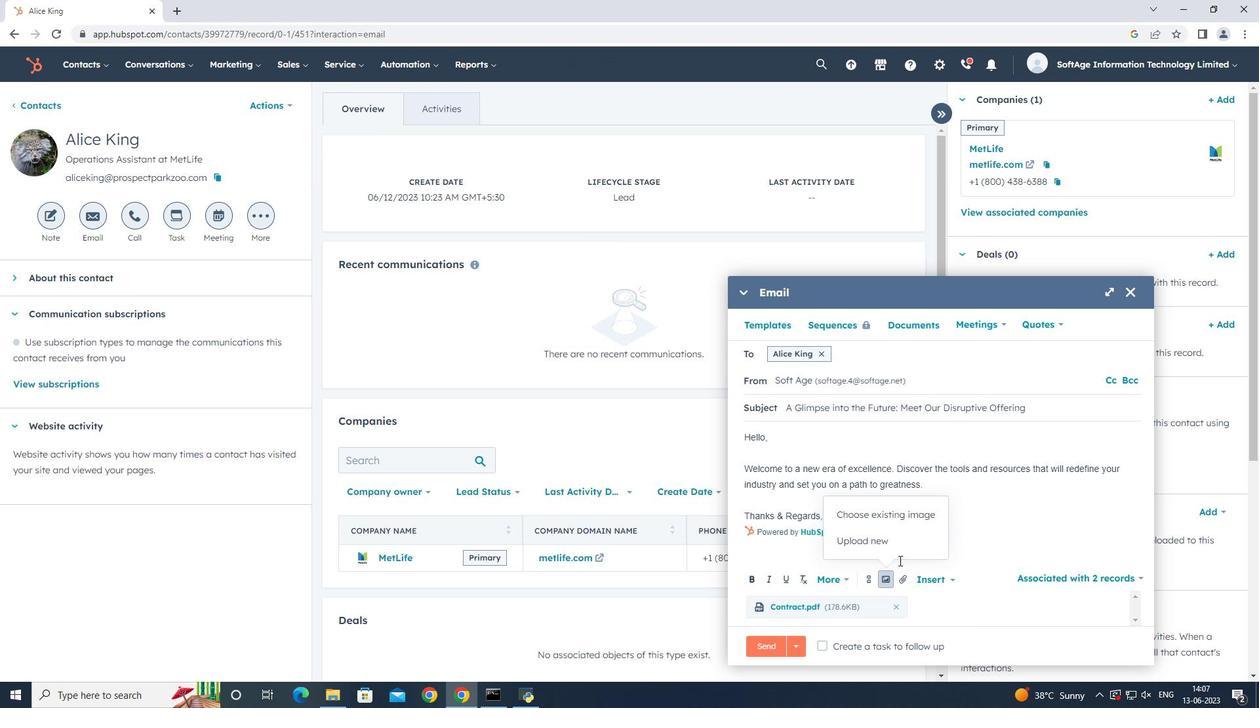 
Action: Mouse pressed left at (907, 547)
Screenshot: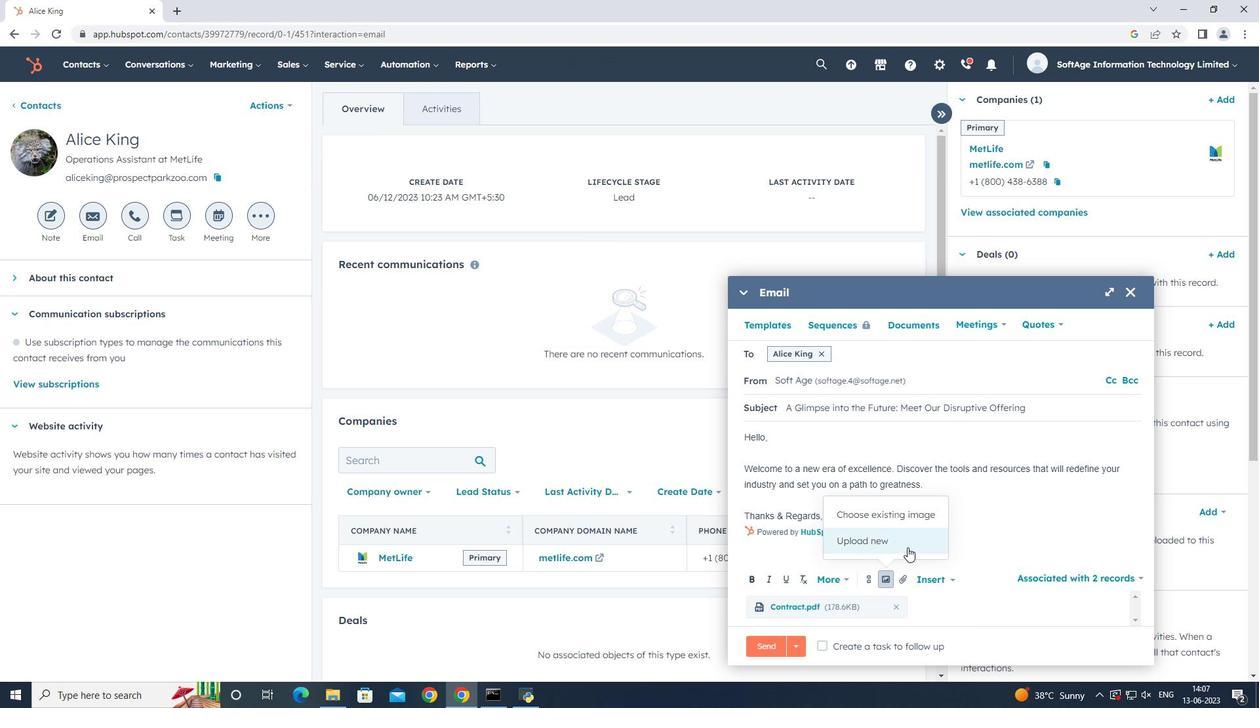 
Action: Mouse moved to (158, 131)
Screenshot: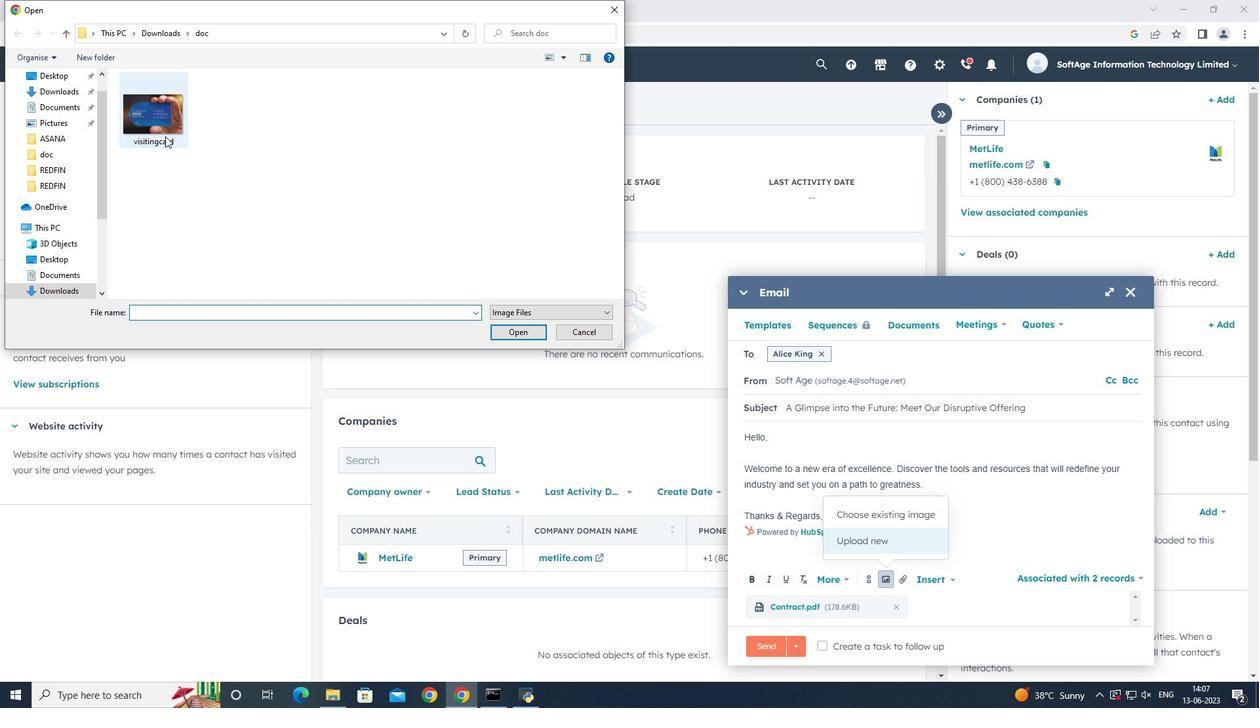 
Action: Mouse pressed left at (158, 131)
Screenshot: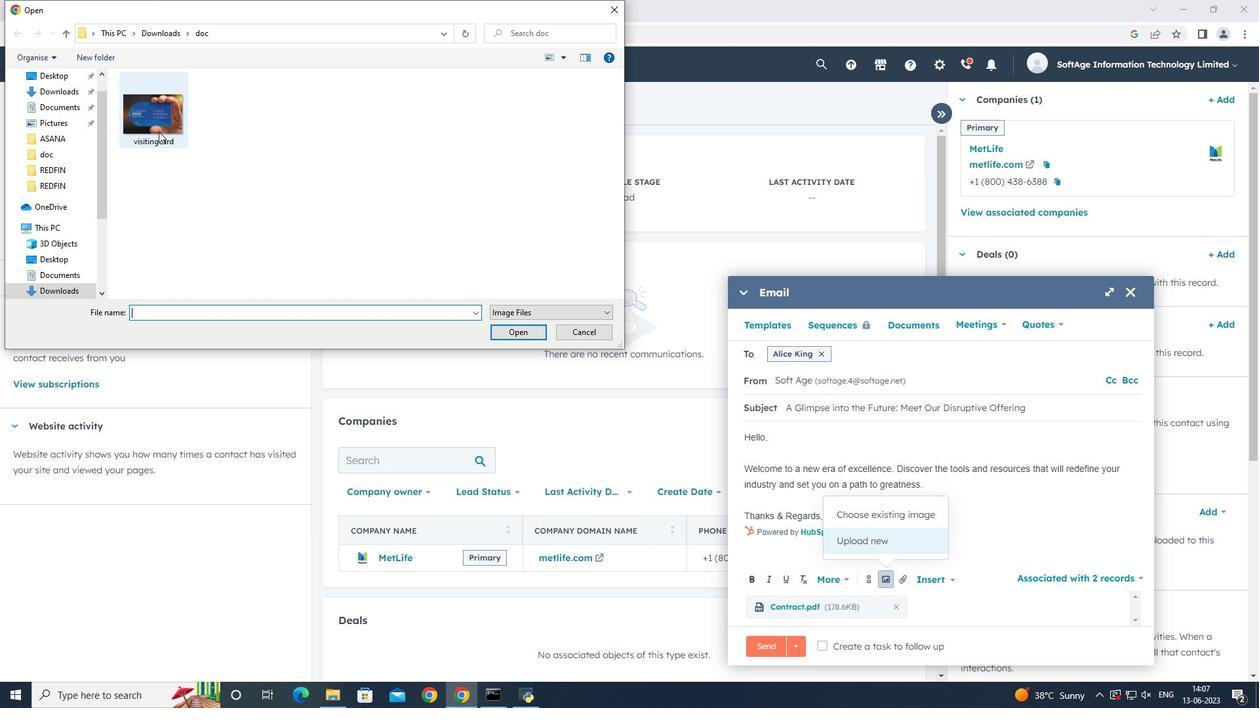 
Action: Mouse pressed left at (158, 131)
Screenshot: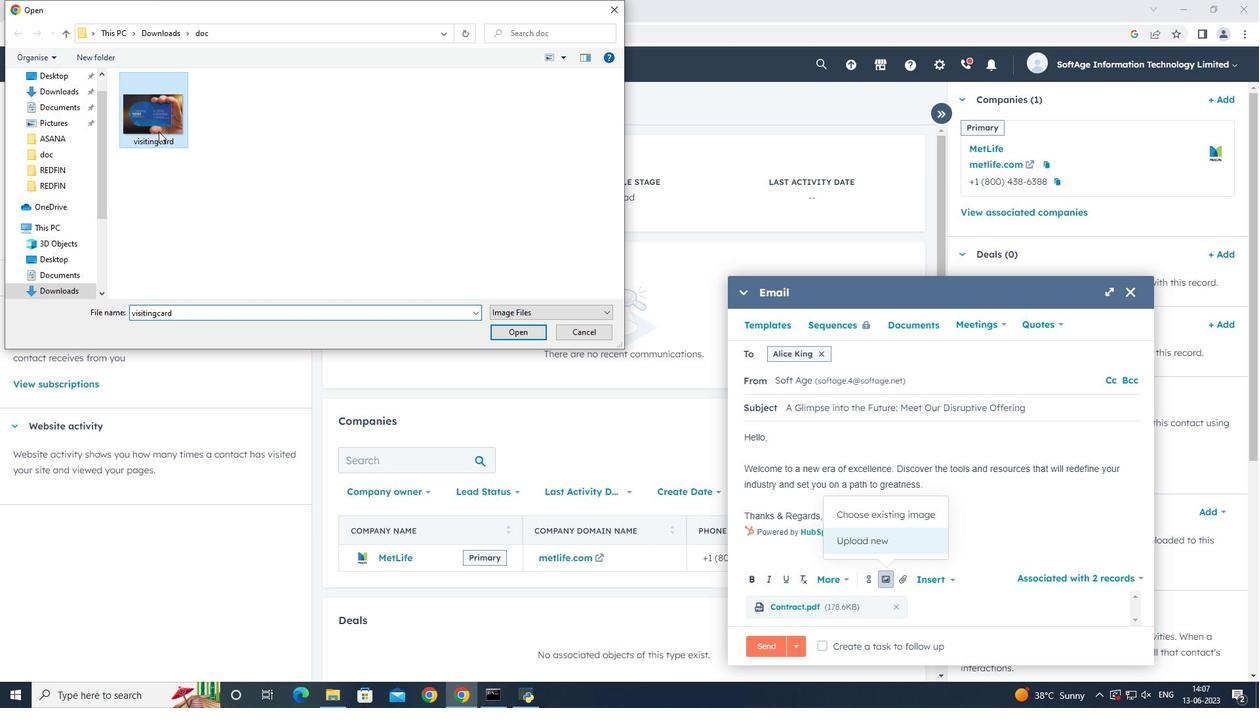 
Action: Mouse moved to (842, 357)
Screenshot: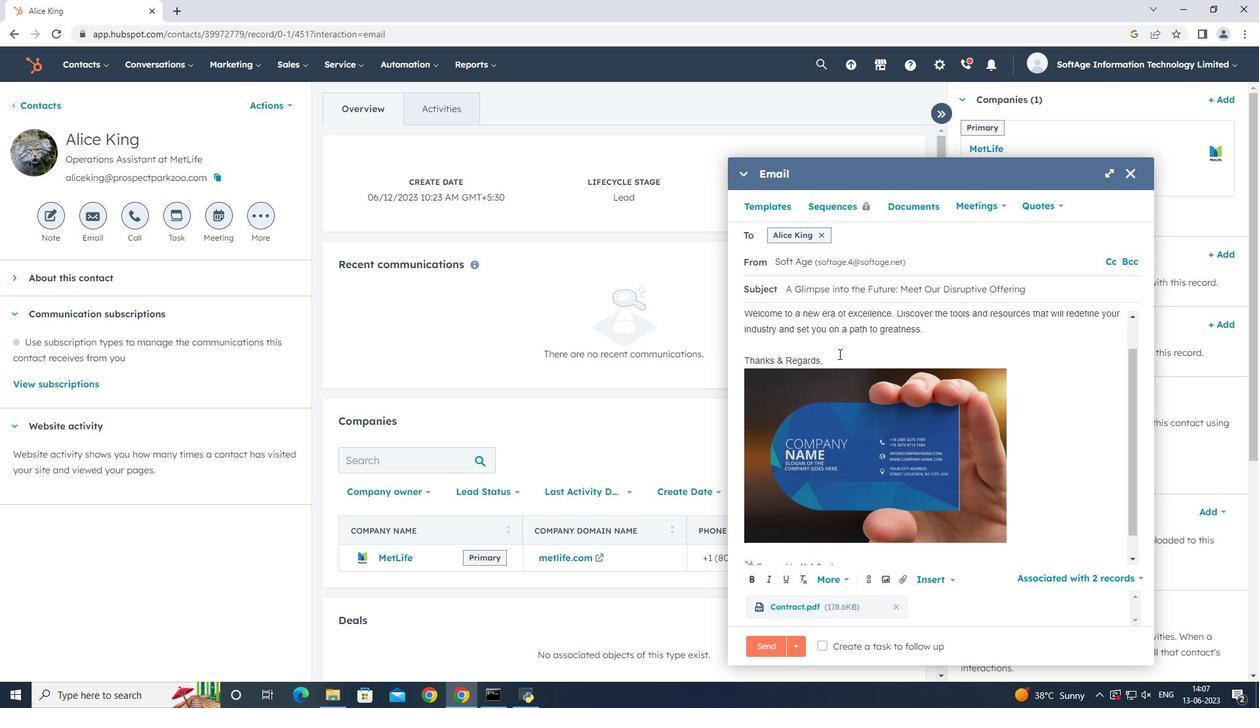 
Action: Mouse pressed left at (842, 357)
Screenshot: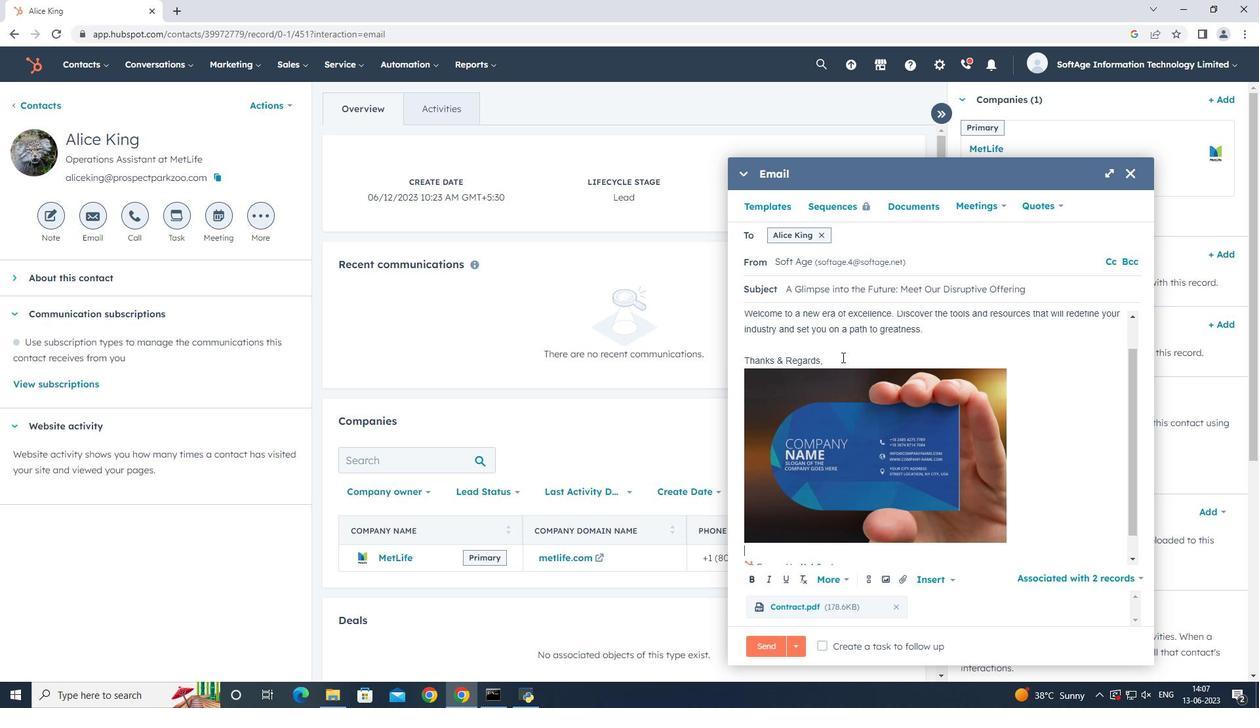 
Action: Mouse moved to (838, 360)
Screenshot: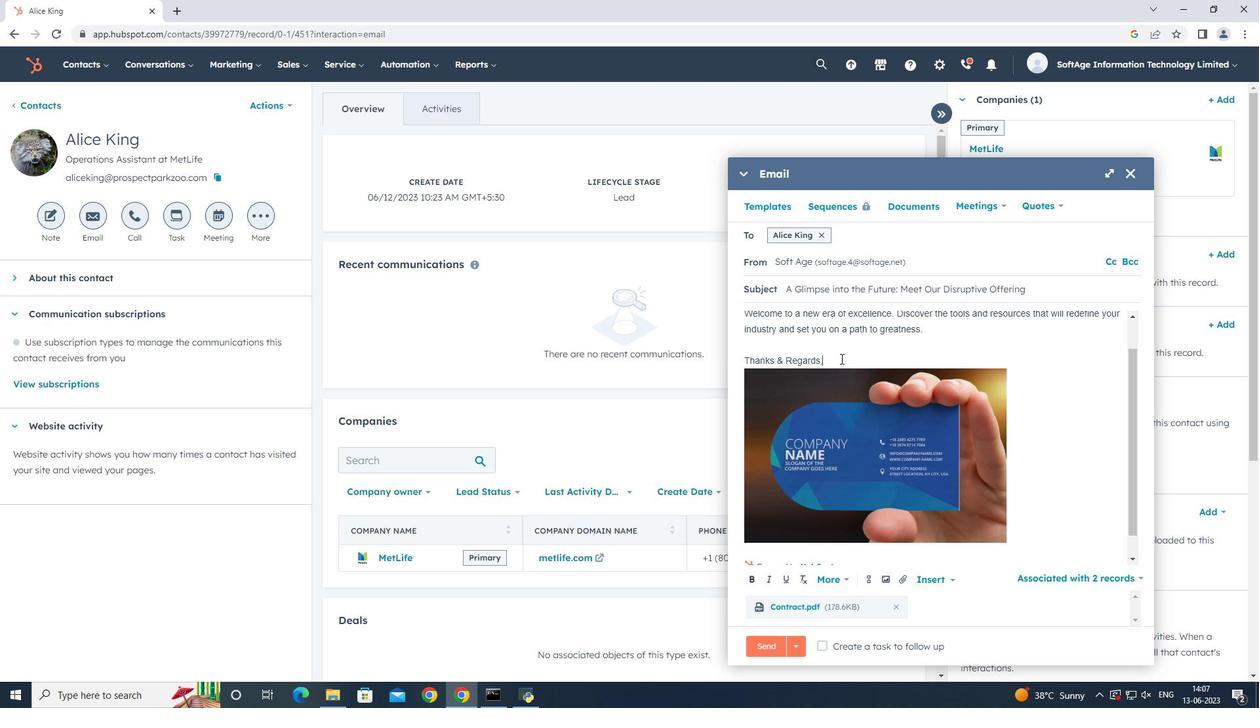 
Action: Key pressed <Key.enter>
Screenshot: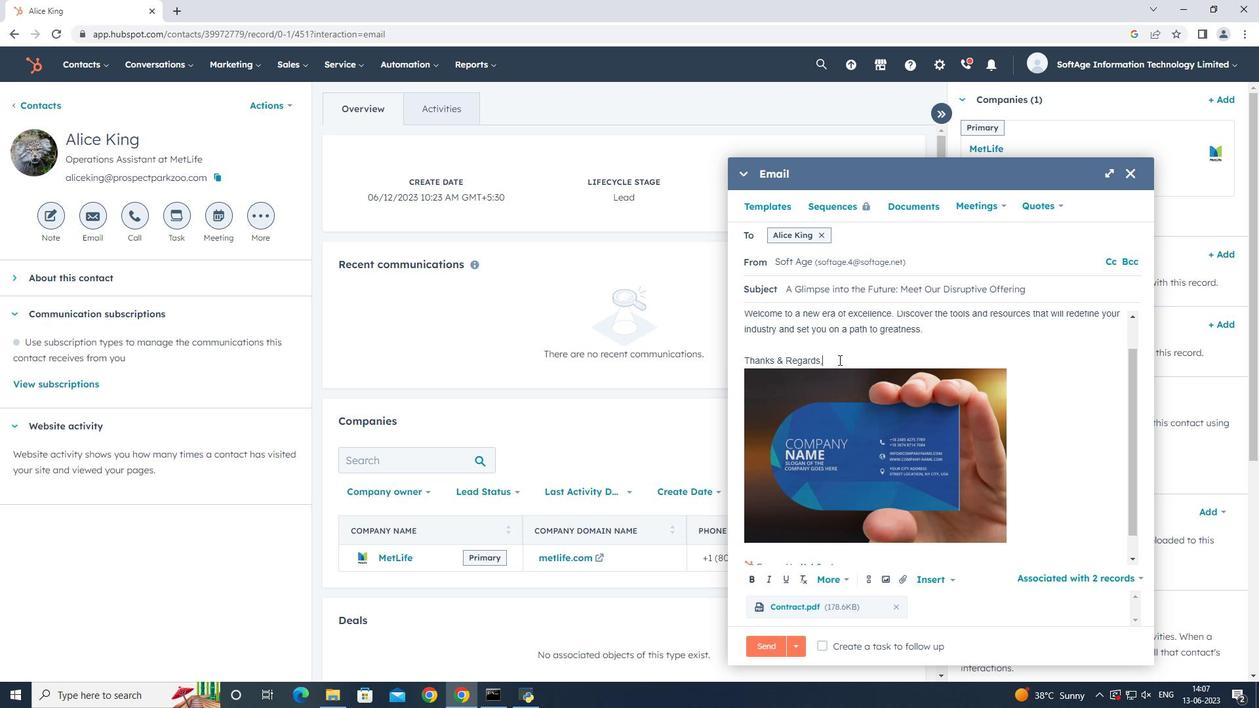
Action: Mouse moved to (993, 370)
Screenshot: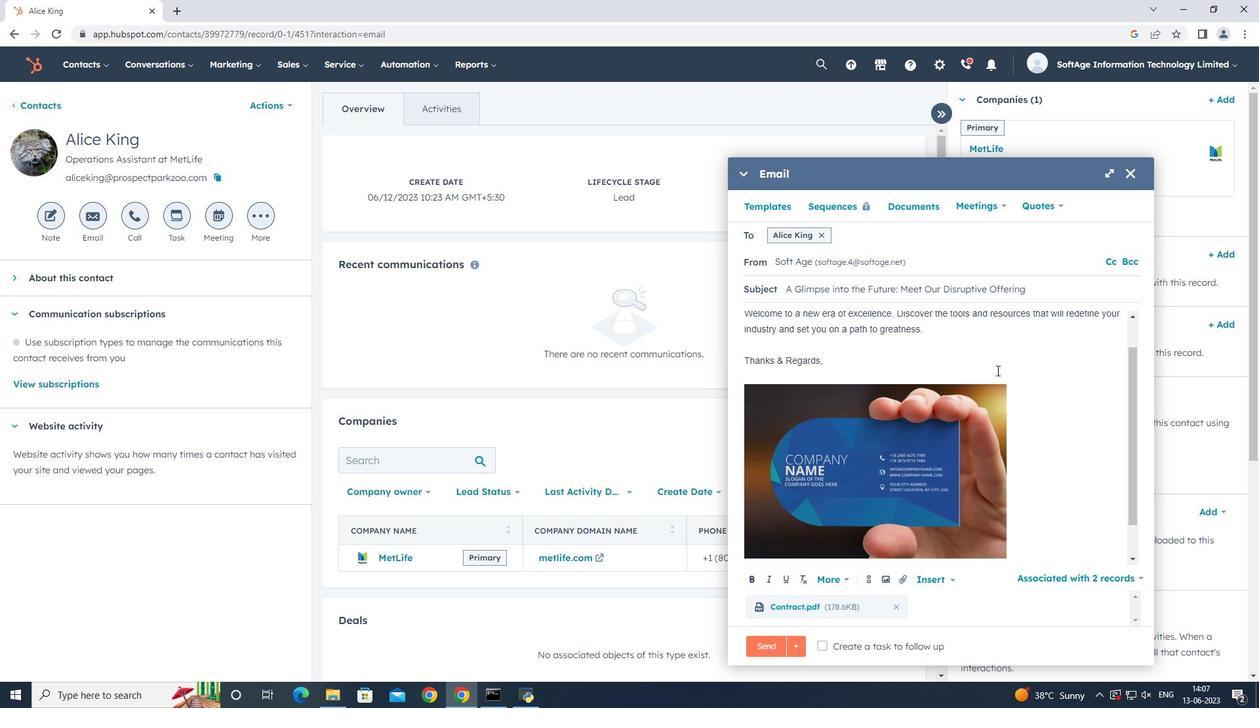 
Action: Key pressed <Key.shift>Snapchat
Screenshot: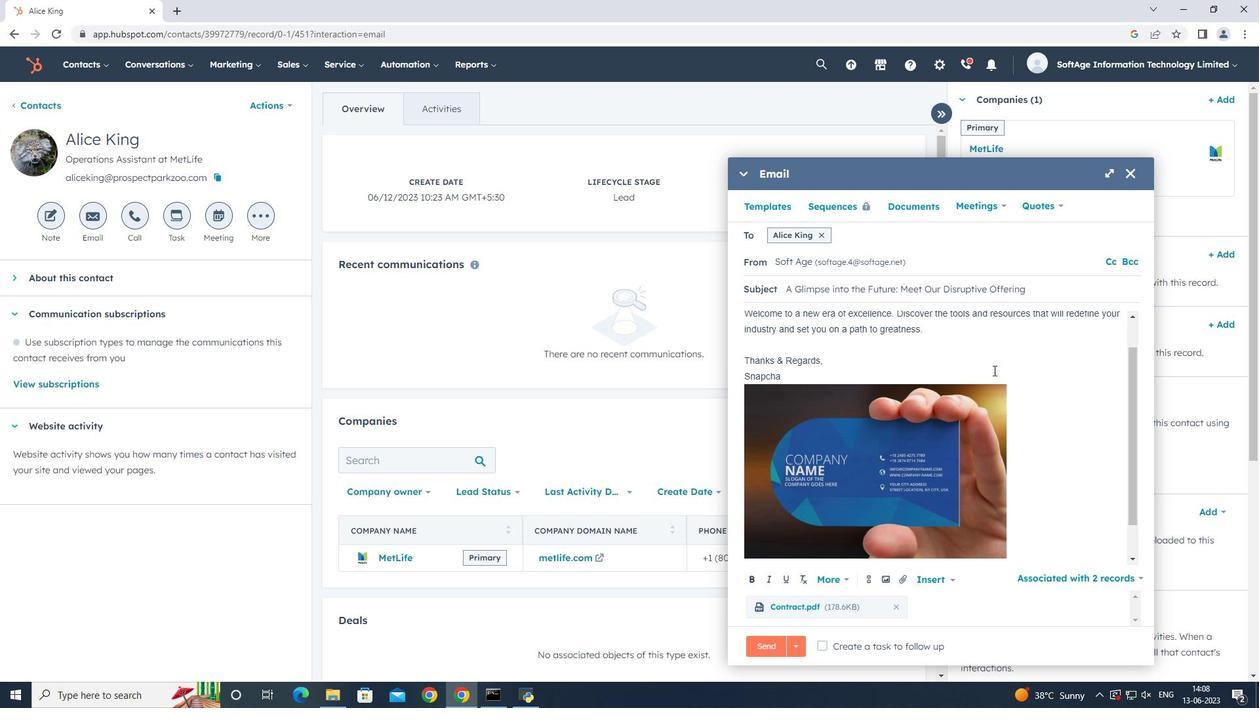 
Action: Mouse moved to (868, 581)
Screenshot: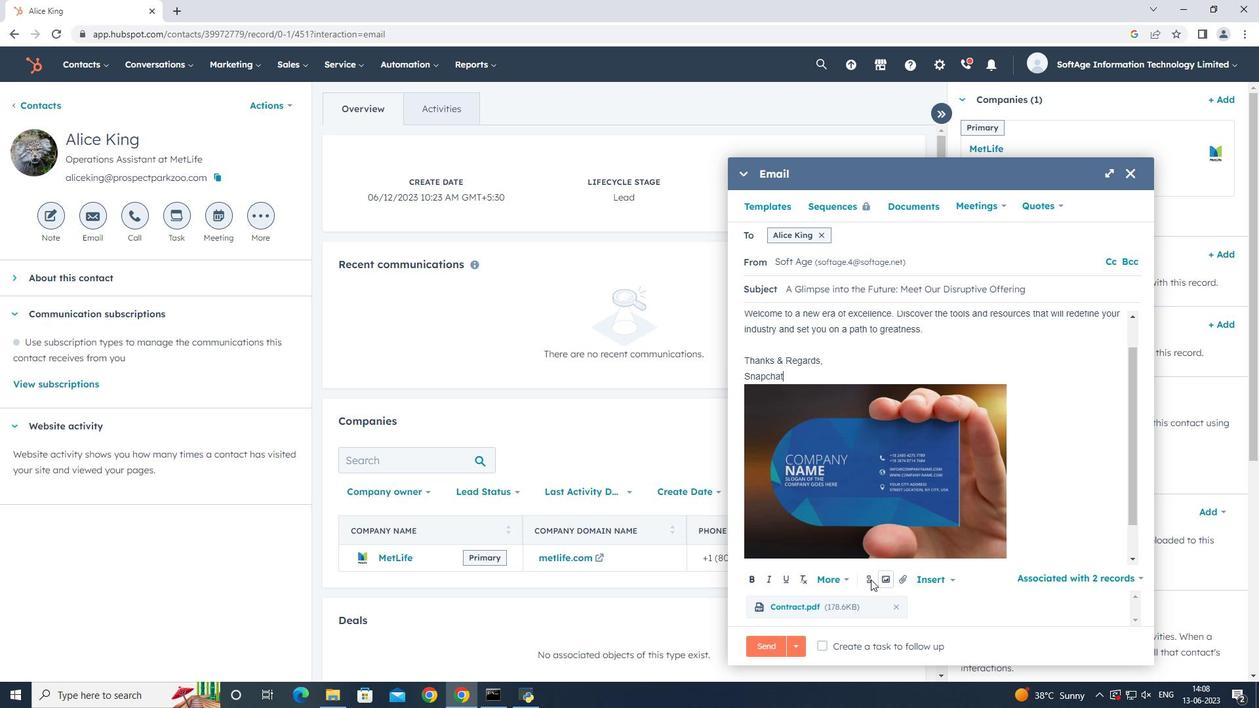 
Action: Mouse pressed left at (868, 581)
Screenshot: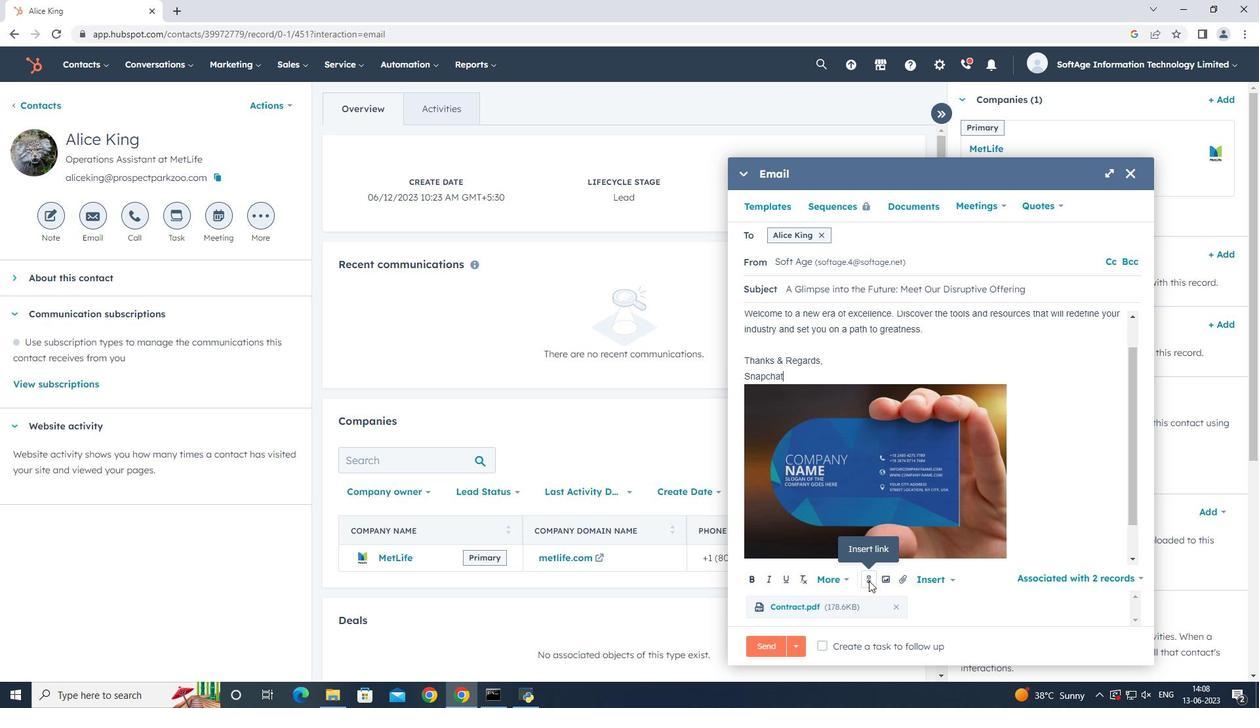 
Action: Mouse moved to (941, 480)
Screenshot: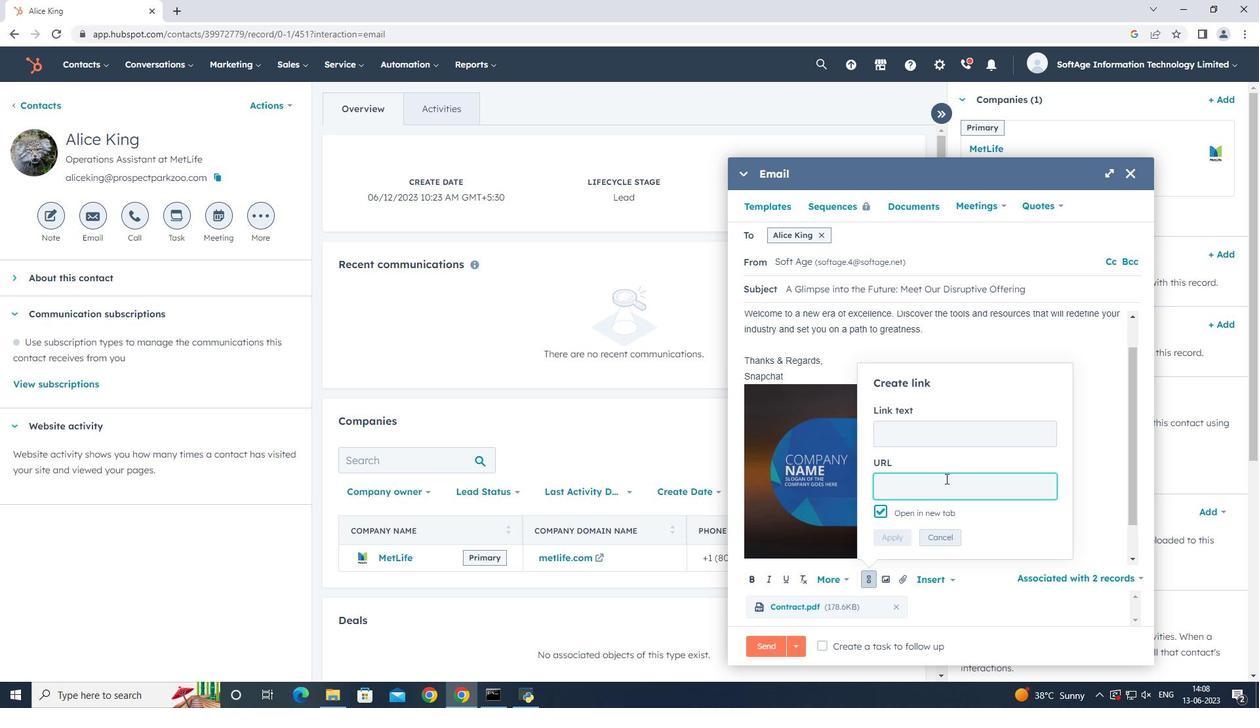 
Action: Key pressed www.snapchat.com
Screenshot: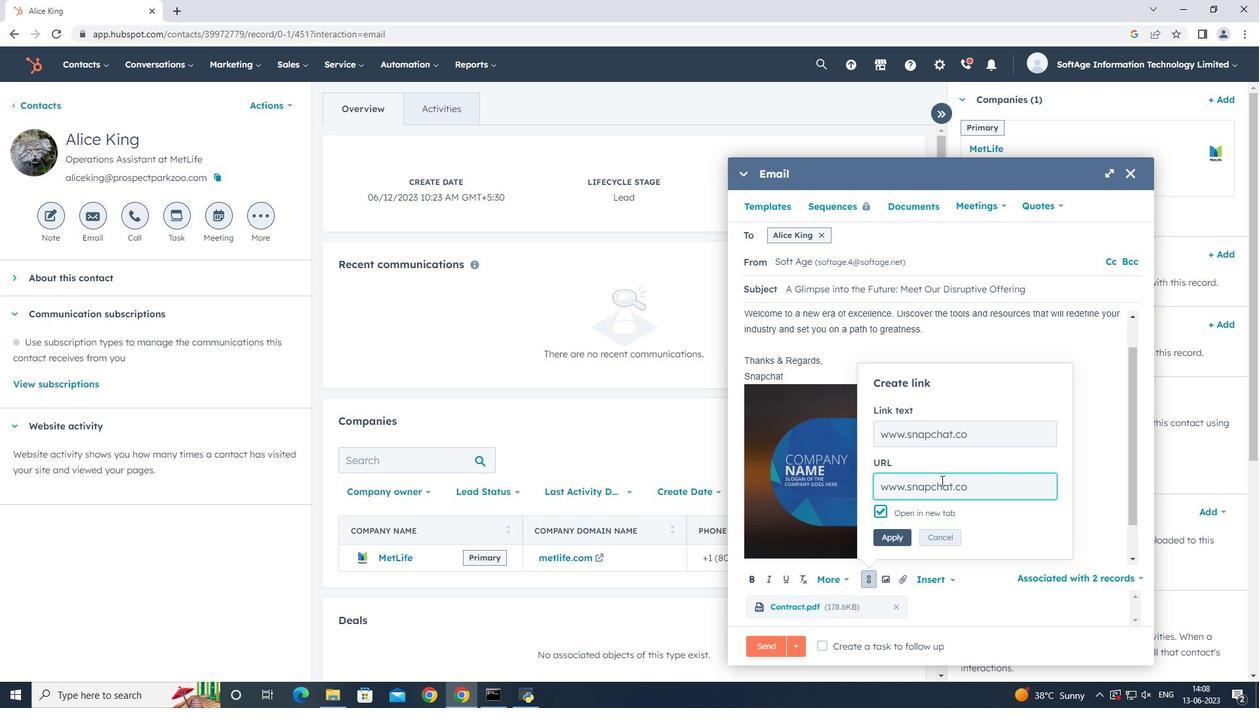 
Action: Mouse moved to (891, 535)
Screenshot: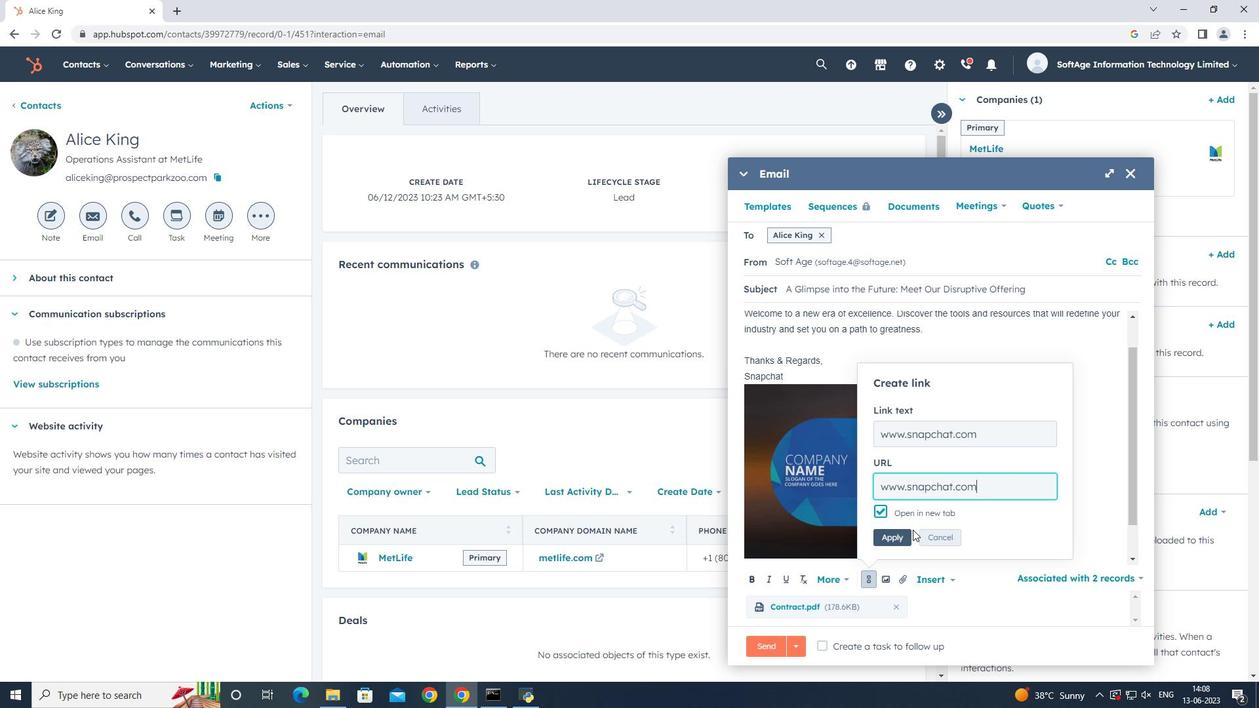 
Action: Mouse pressed left at (891, 535)
Screenshot: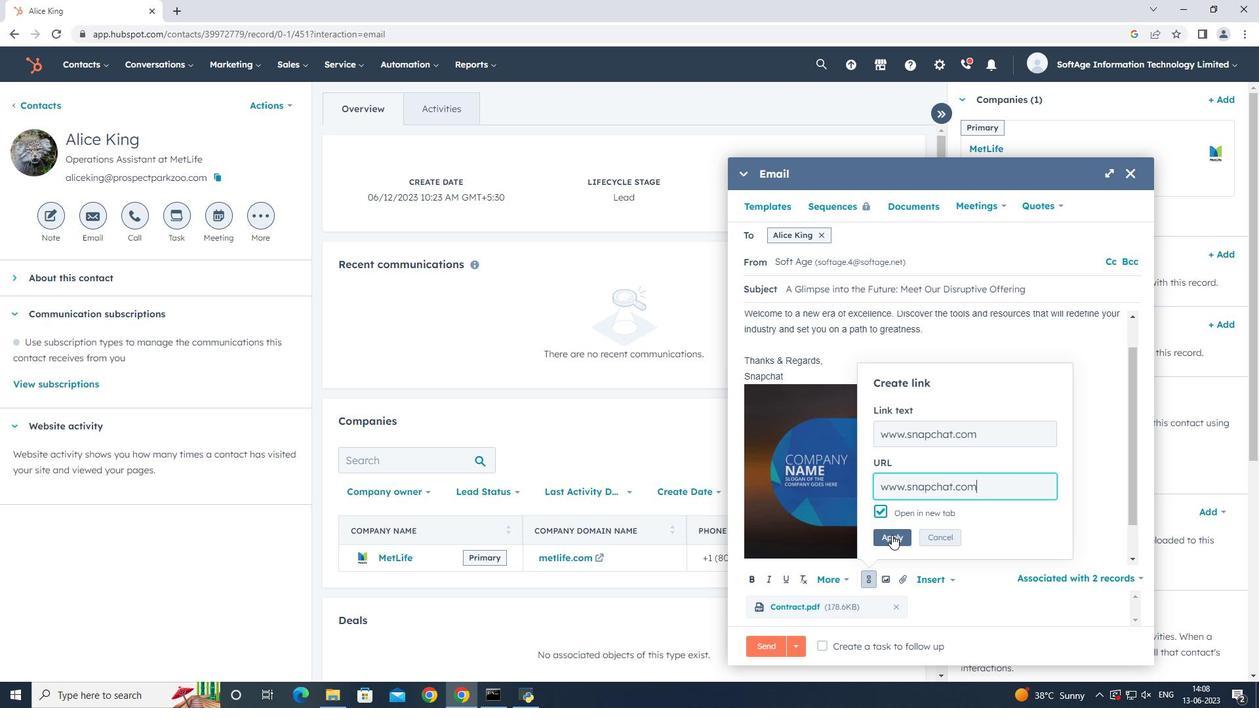 
Action: Mouse moved to (1045, 499)
Screenshot: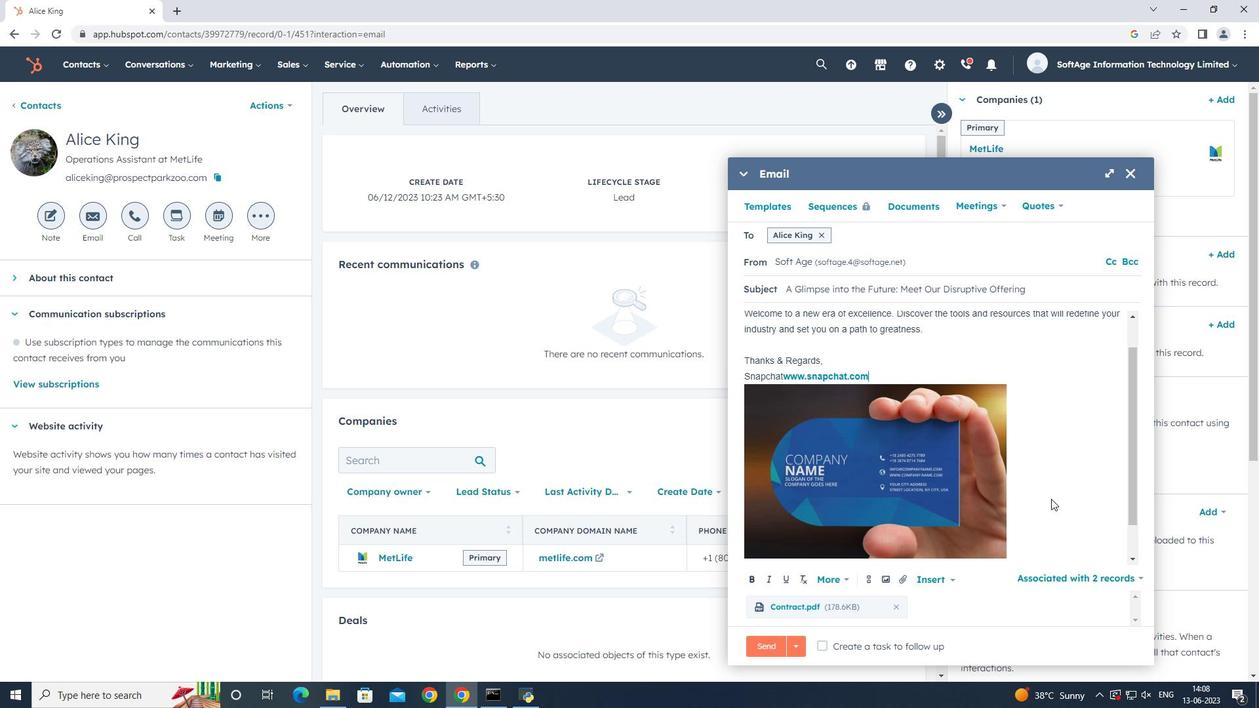 
Action: Mouse scrolled (1045, 498) with delta (0, 0)
Screenshot: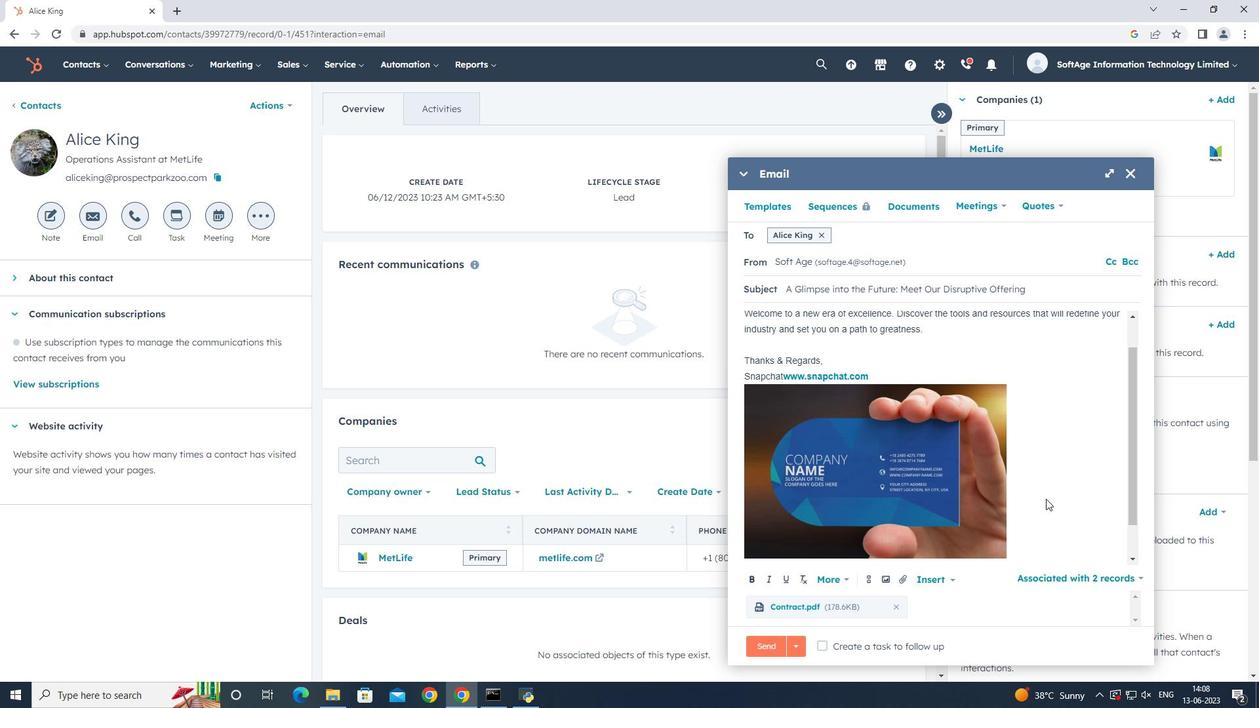 
Action: Mouse moved to (967, 509)
Screenshot: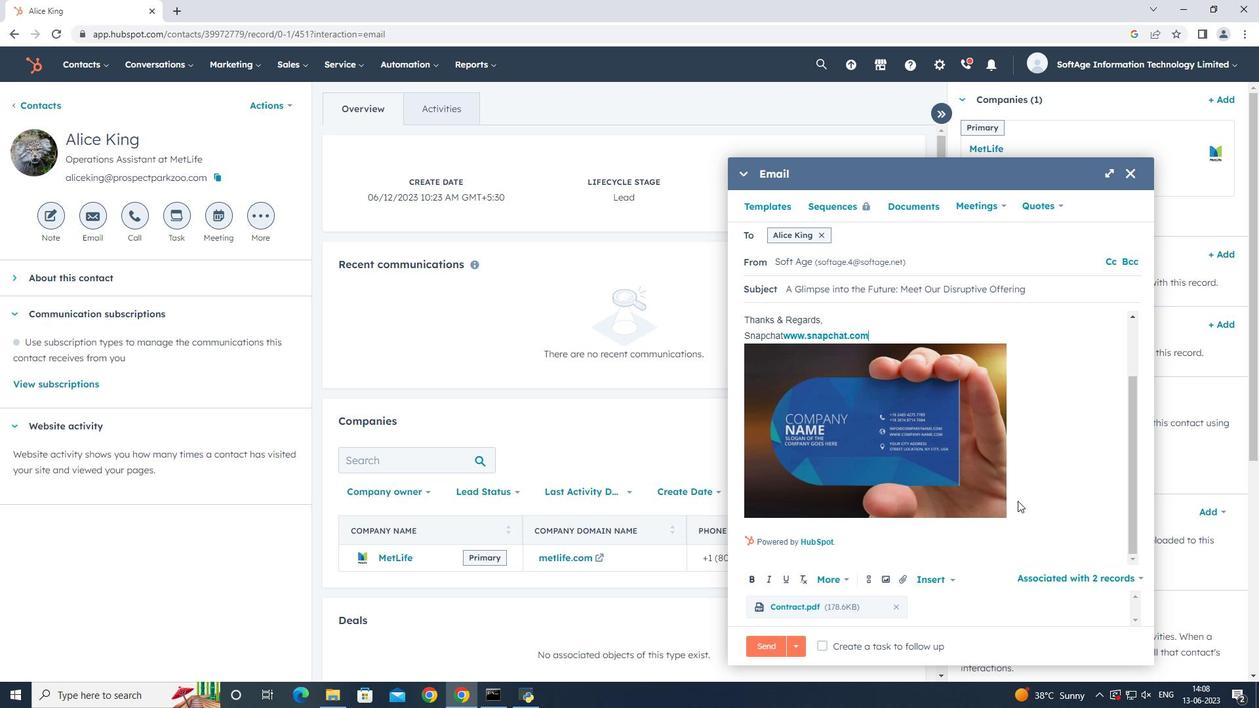 
Action: Mouse scrolled (967, 510) with delta (0, 0)
Screenshot: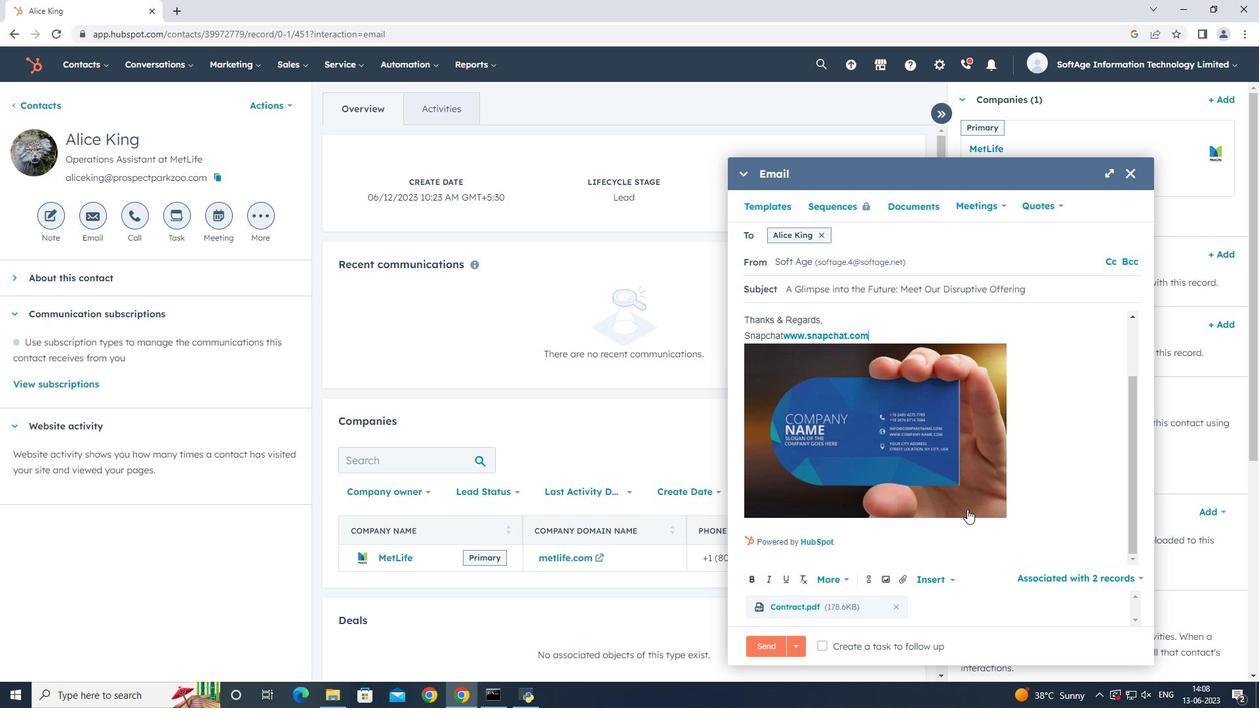 
Action: Mouse scrolled (967, 510) with delta (0, 0)
Screenshot: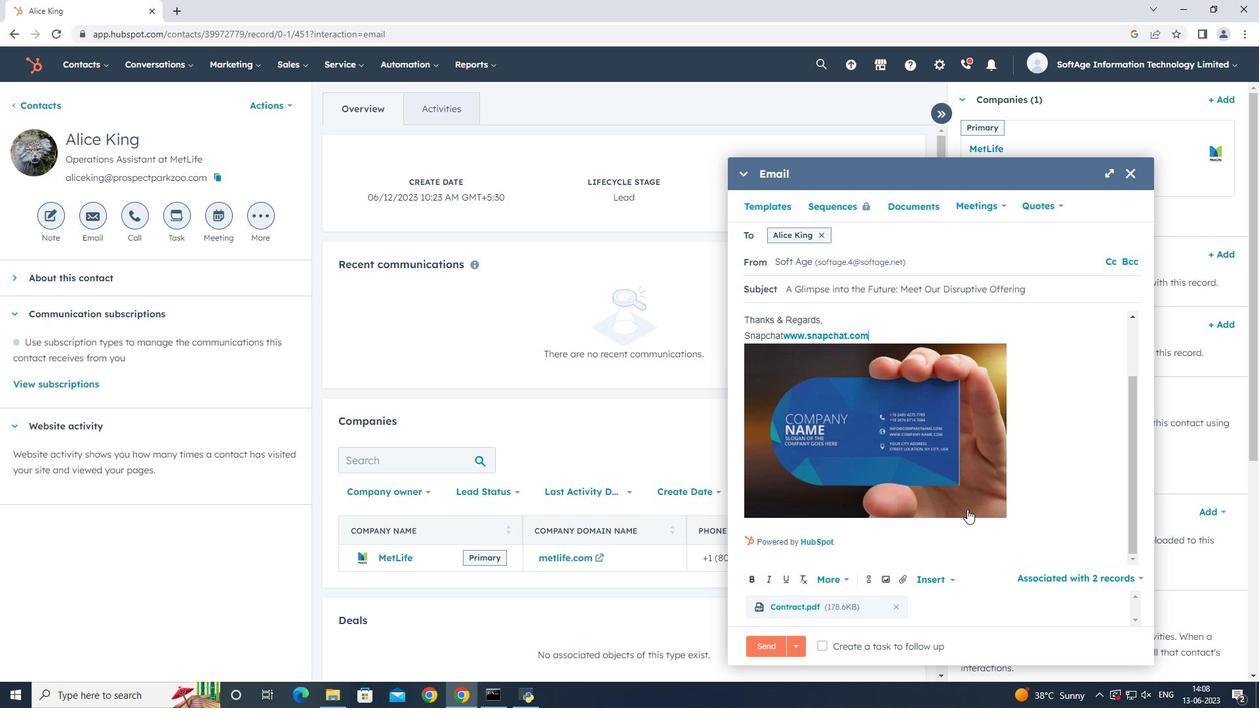 
Action: Mouse moved to (928, 570)
Screenshot: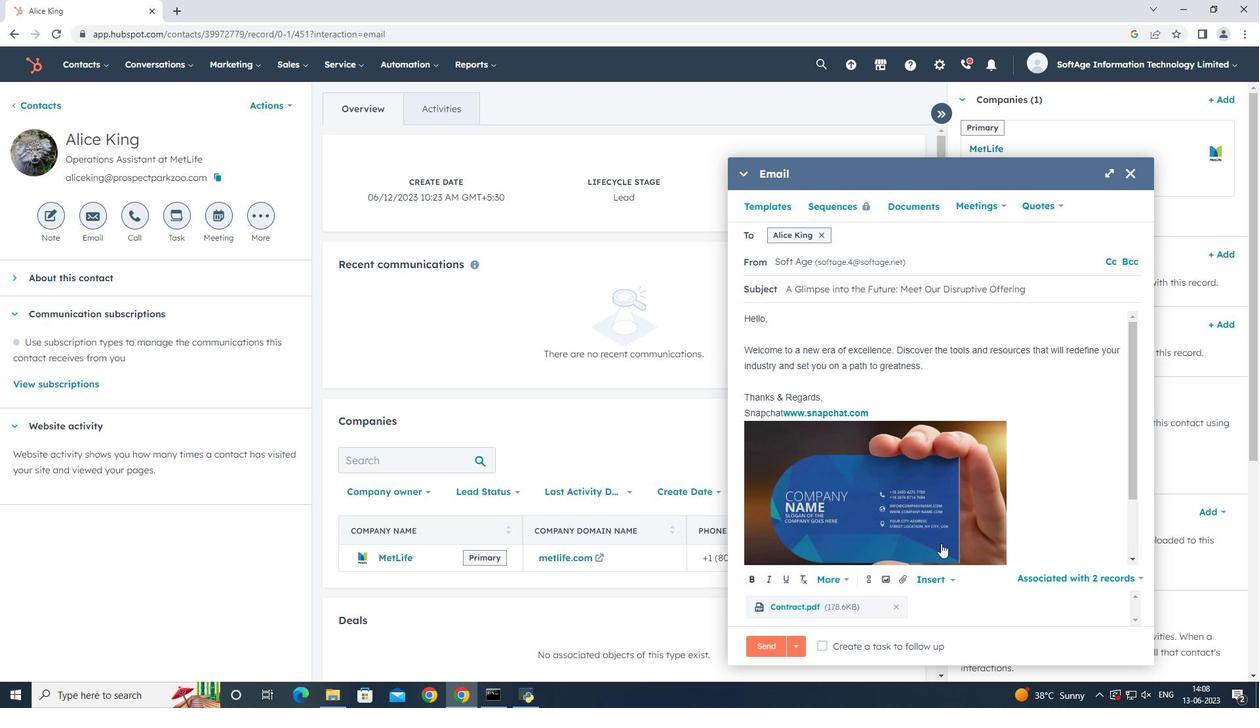 
Action: Mouse scrolled (928, 569) with delta (0, 0)
Screenshot: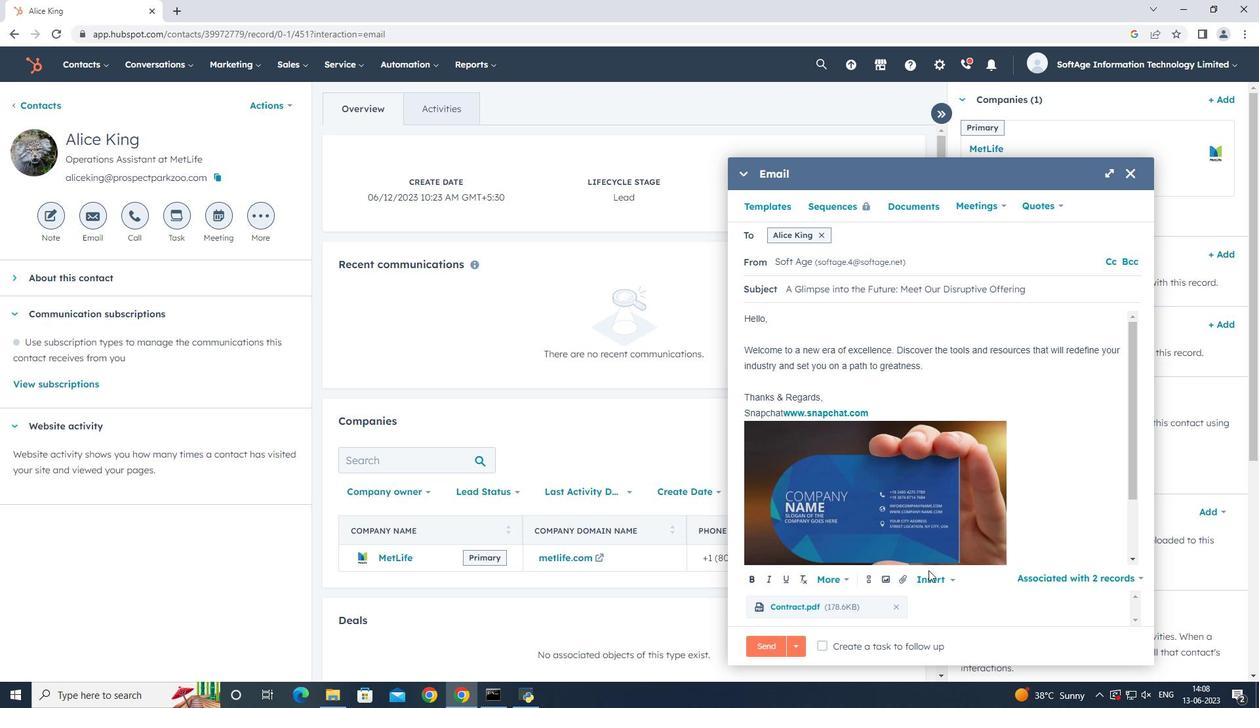 
Action: Mouse scrolled (928, 569) with delta (0, 0)
Screenshot: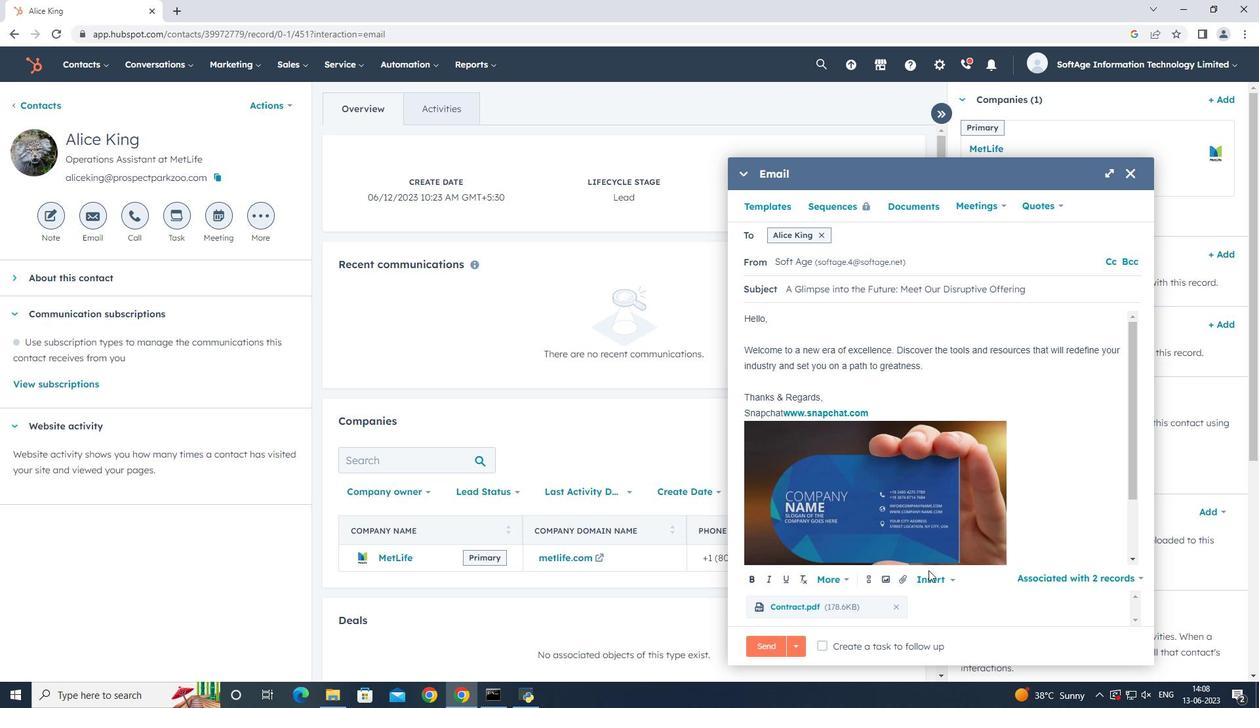 
Action: Mouse moved to (991, 441)
Screenshot: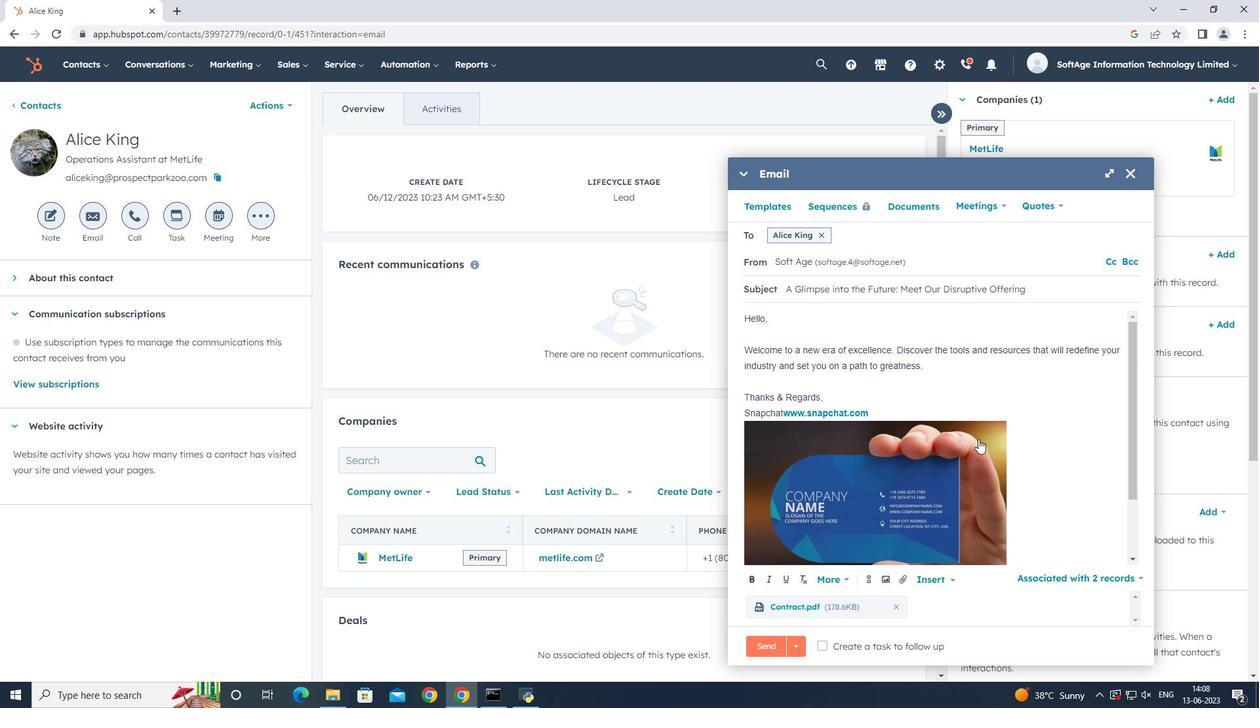 
Action: Mouse scrolled (991, 441) with delta (0, 0)
Screenshot: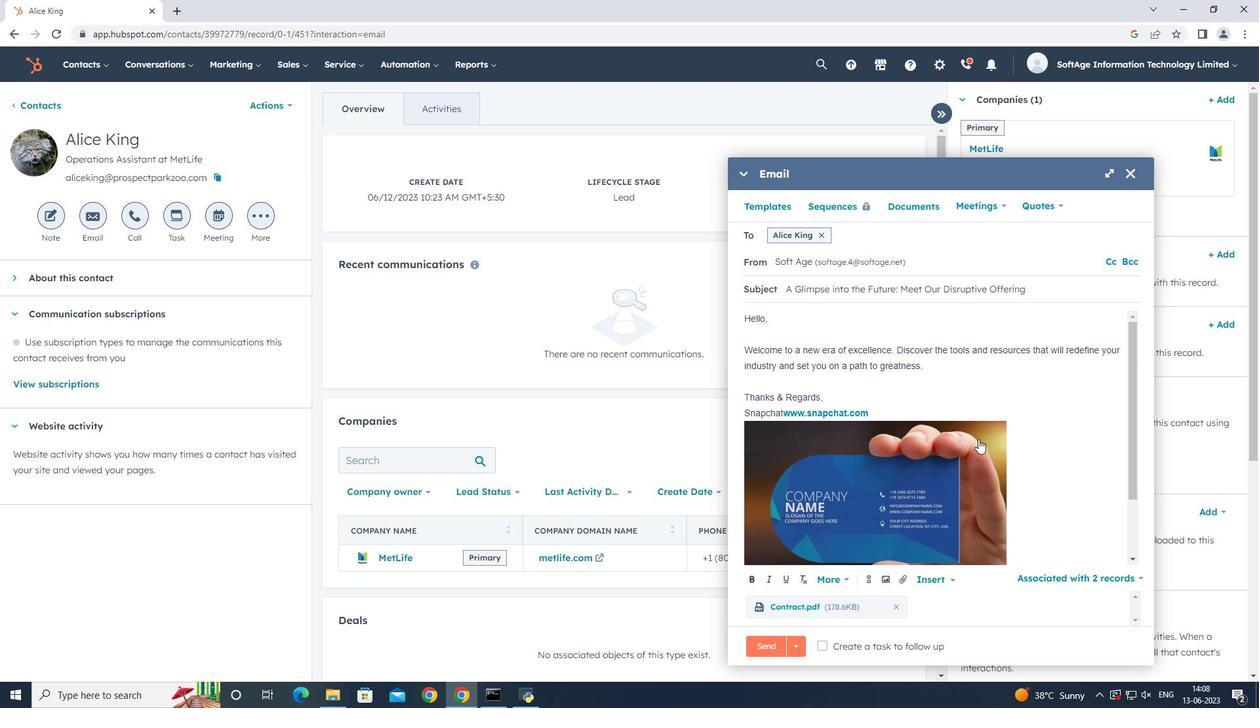 
Action: Mouse moved to (1032, 445)
Screenshot: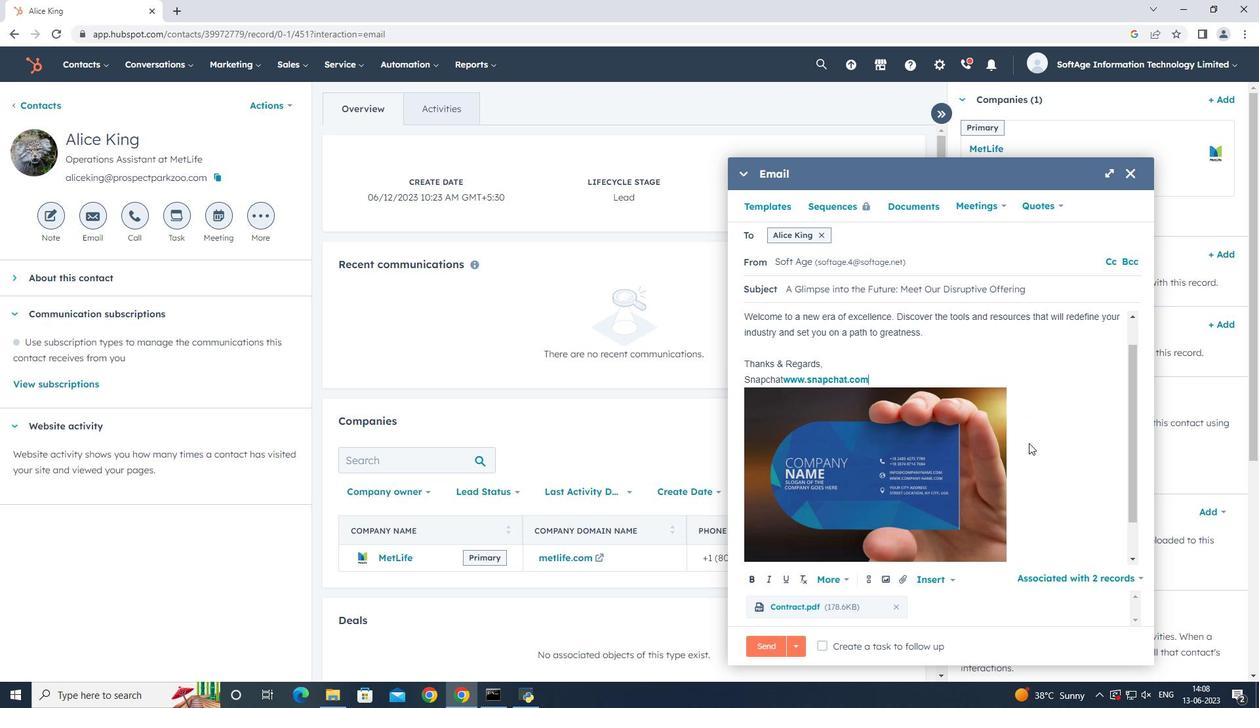 
Action: Mouse scrolled (1032, 444) with delta (0, 0)
Screenshot: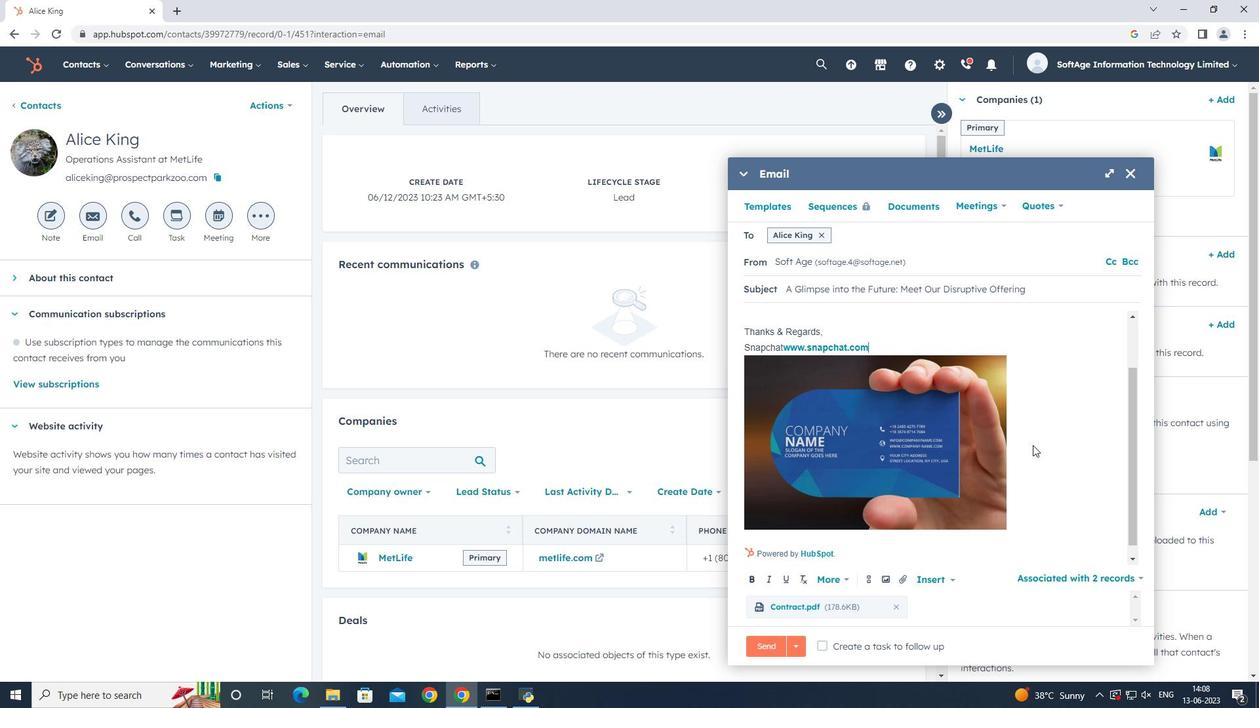 
Action: Mouse moved to (843, 645)
Screenshot: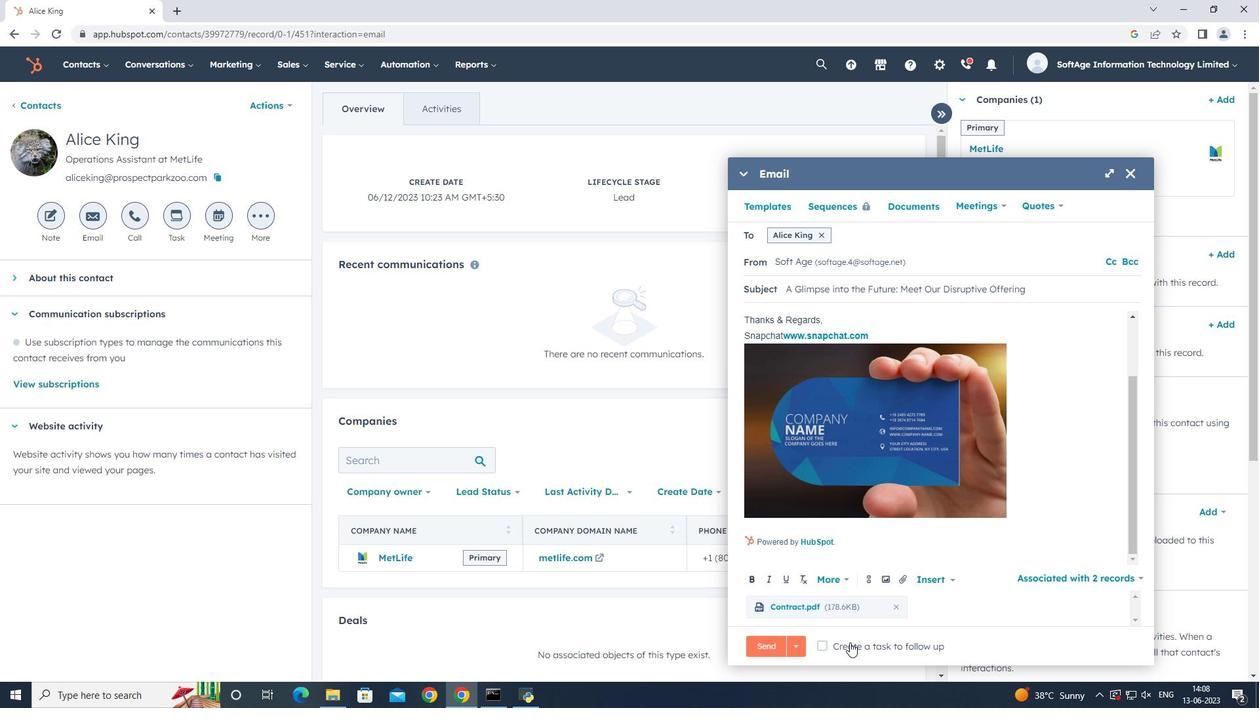 
Action: Mouse pressed left at (843, 645)
Screenshot: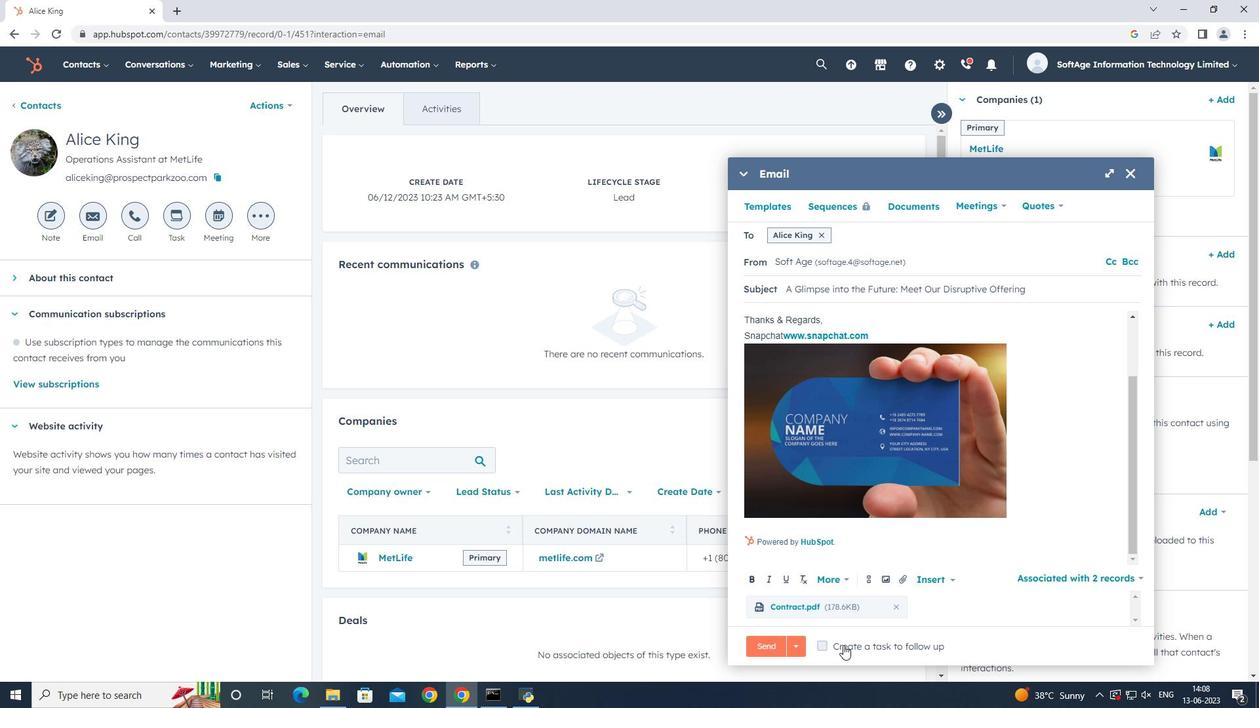 
Action: Mouse moved to (1030, 643)
Screenshot: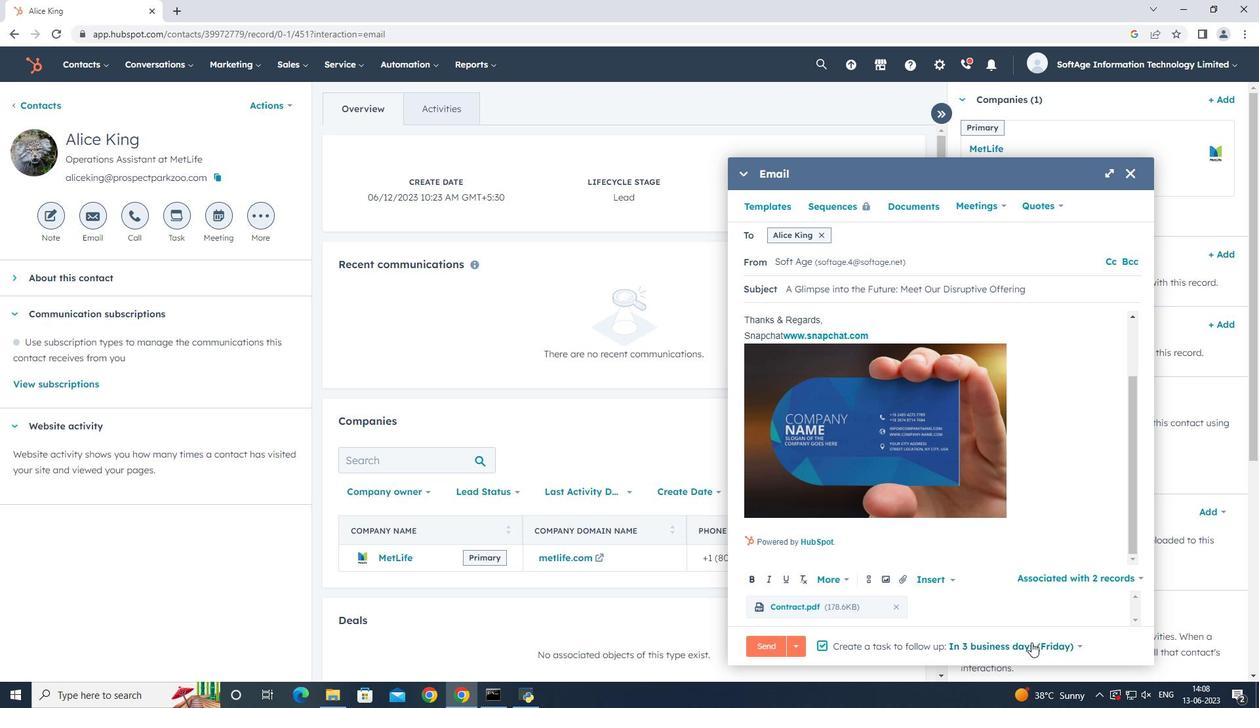 
Action: Mouse pressed left at (1030, 643)
Screenshot: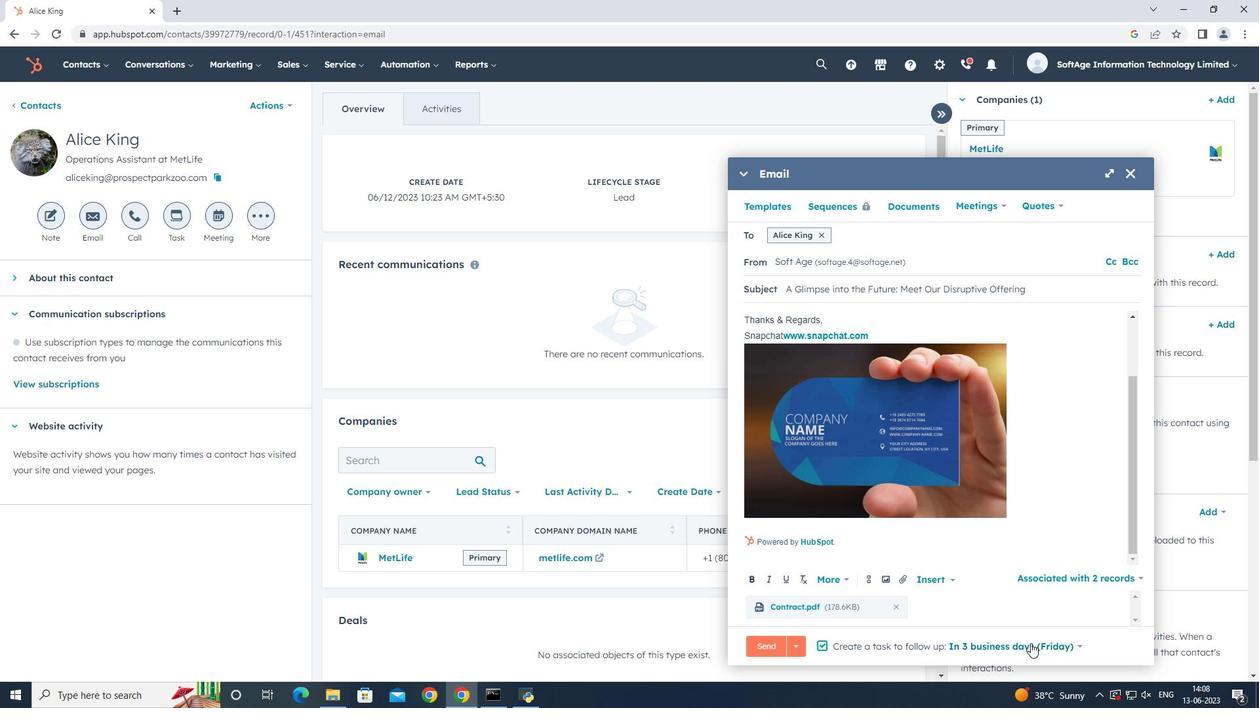 
Action: Mouse moved to (1042, 491)
Screenshot: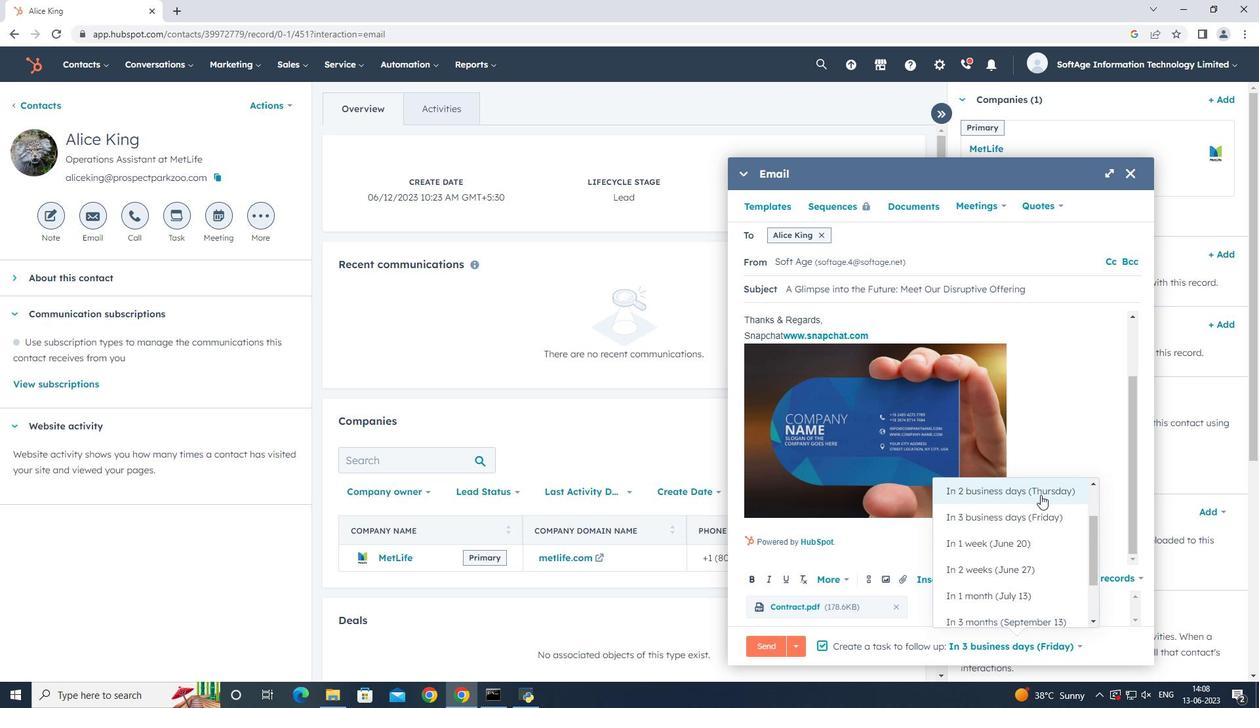 
Action: Mouse pressed left at (1042, 491)
Screenshot: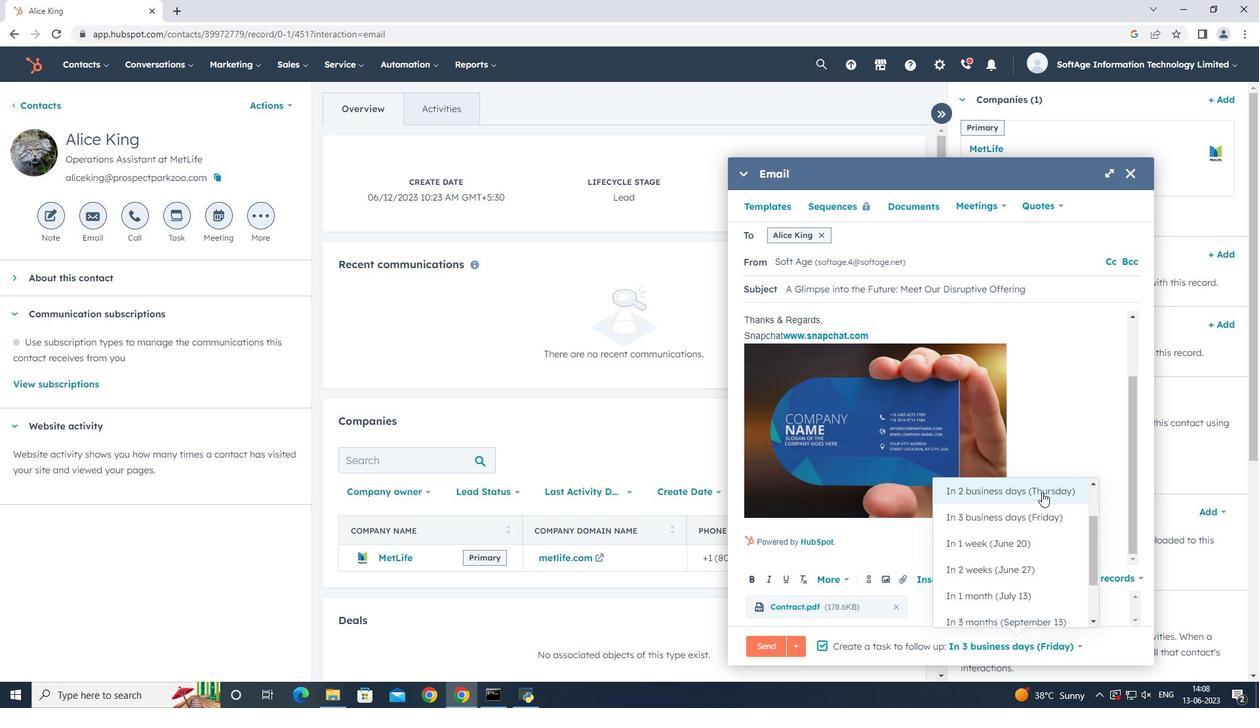
Action: Mouse moved to (772, 648)
Screenshot: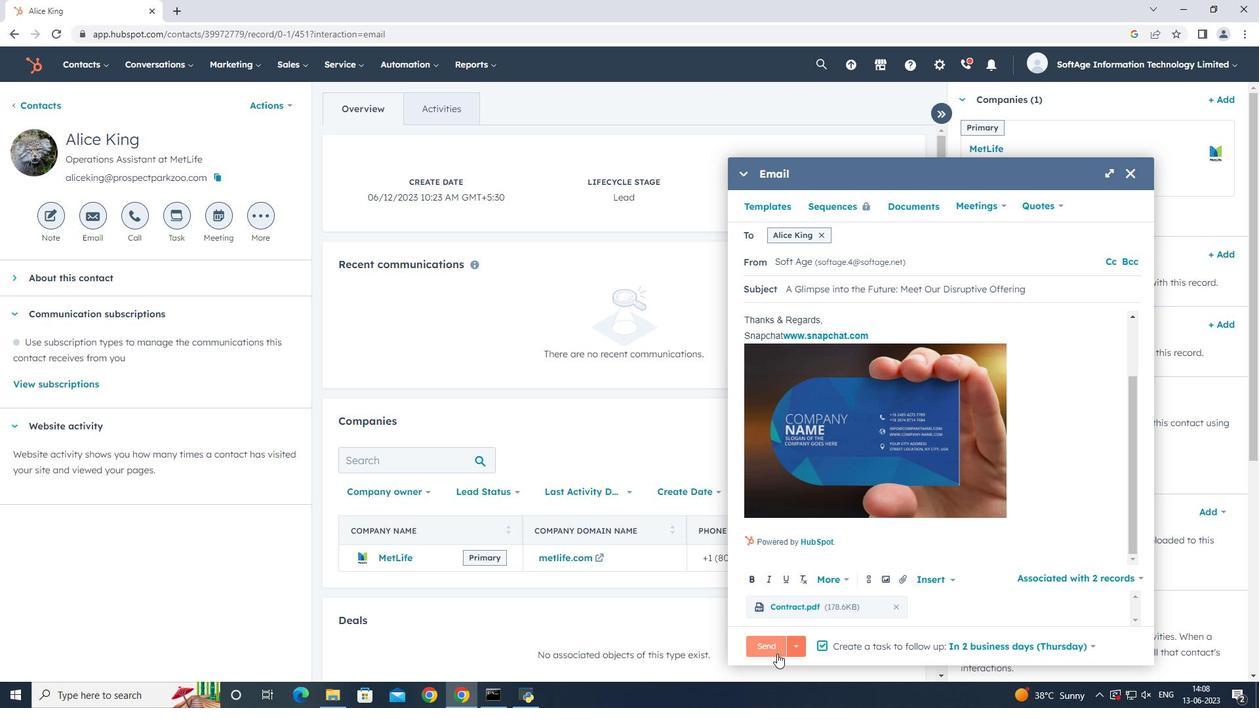 
Action: Mouse pressed left at (772, 648)
Screenshot: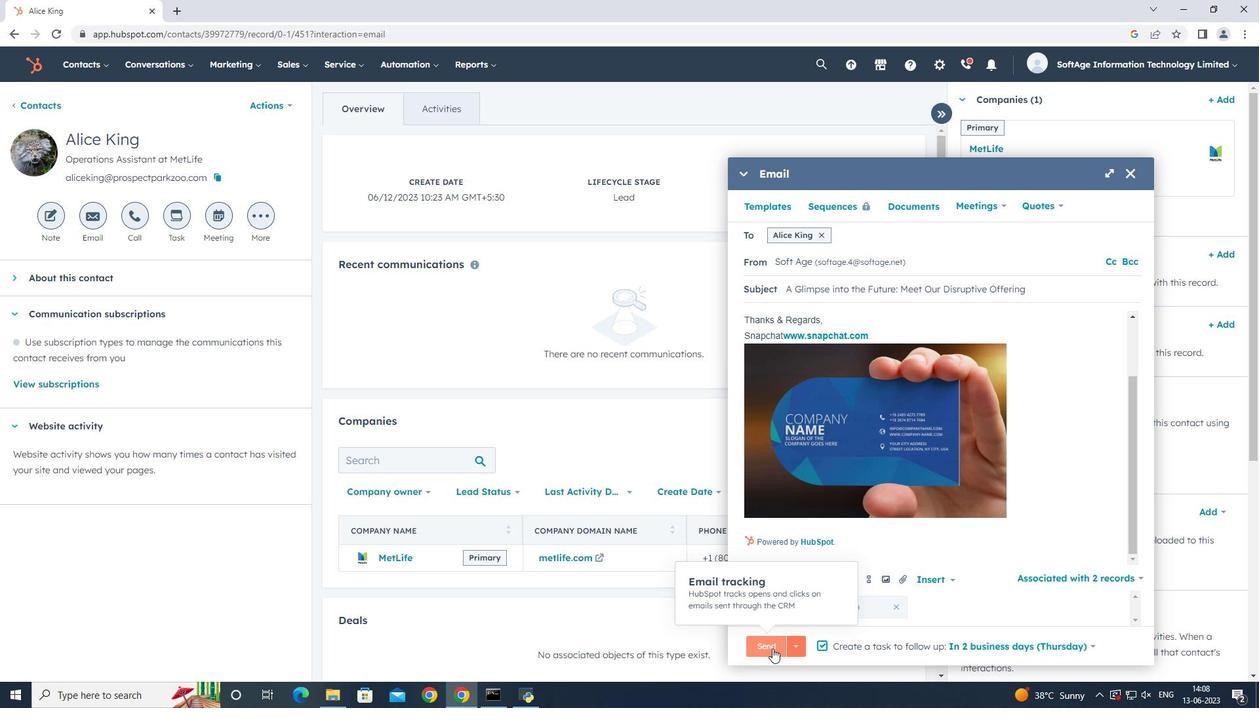 
Action: Mouse moved to (656, 420)
Screenshot: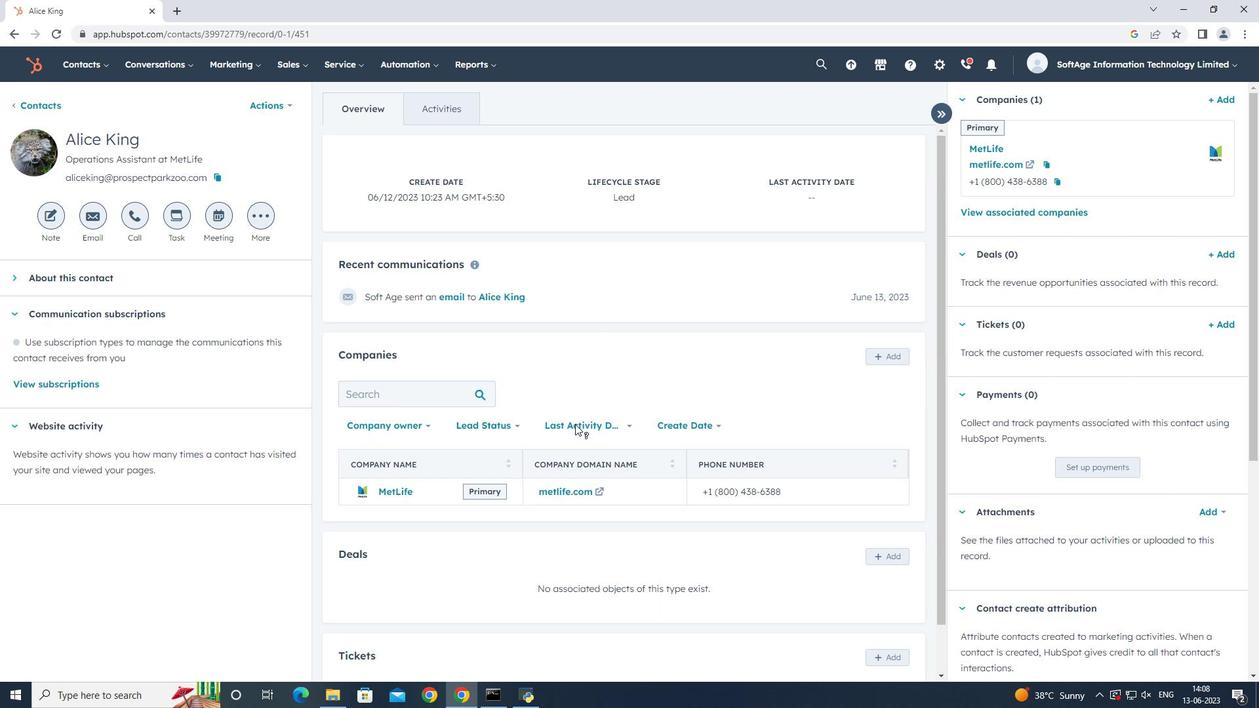 
